Task: Search one way flight ticket for 5 adults, 1 child, 2 infants in seat and 1 infant on lap in business from Redding: Redding Municipal Airport to Evansville: Evansville Regional Airport on 5-3-2023. Choice of flights is United. Number of bags: 1 carry on bag. Price is upto 96000. Outbound departure time preference is 13:00.
Action: Mouse moved to (284, 240)
Screenshot: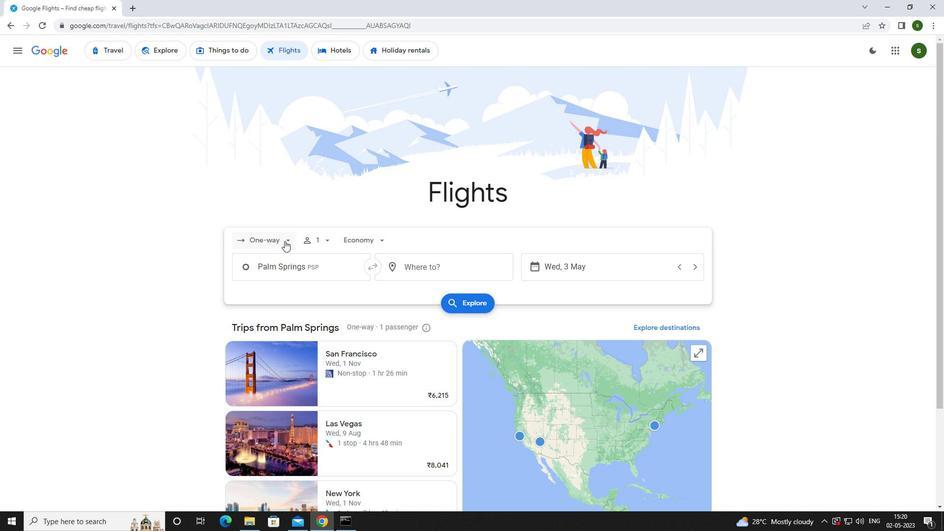 
Action: Mouse pressed left at (284, 240)
Screenshot: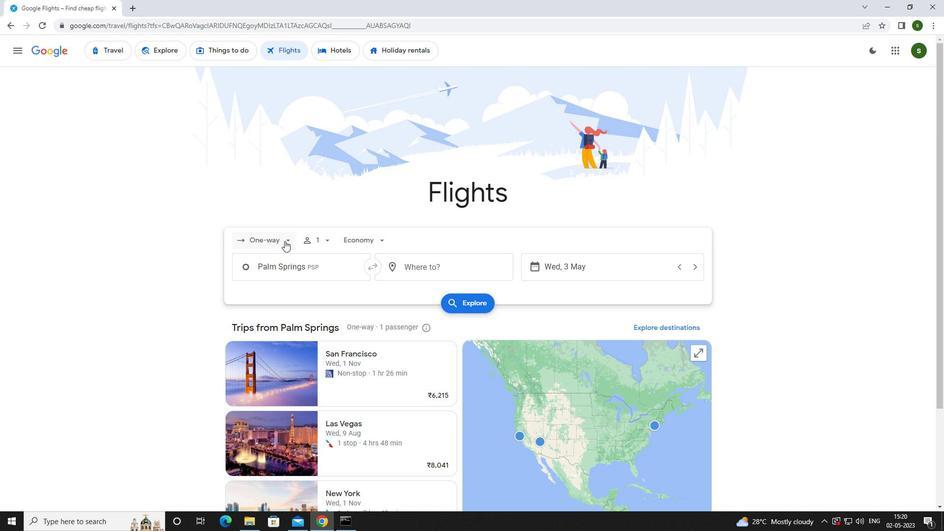 
Action: Mouse moved to (281, 279)
Screenshot: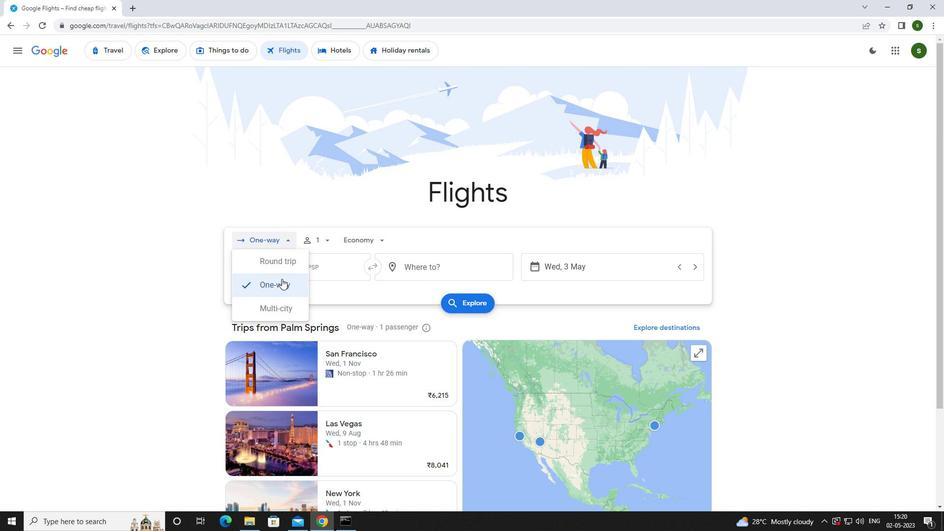 
Action: Mouse pressed left at (281, 279)
Screenshot: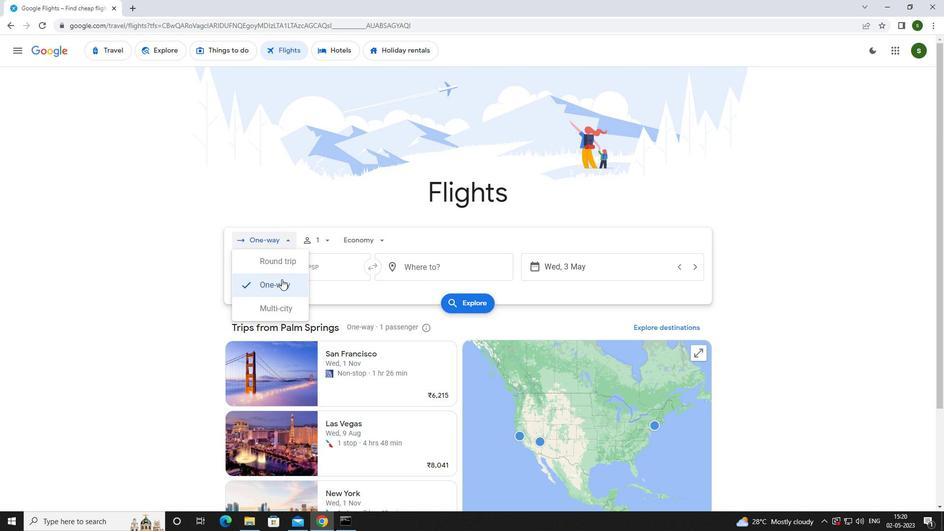 
Action: Mouse moved to (321, 240)
Screenshot: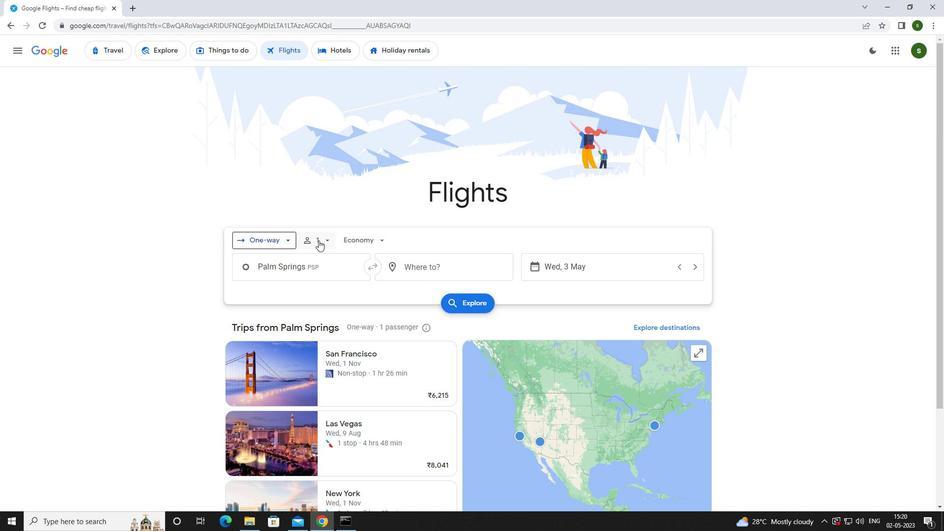 
Action: Mouse pressed left at (321, 240)
Screenshot: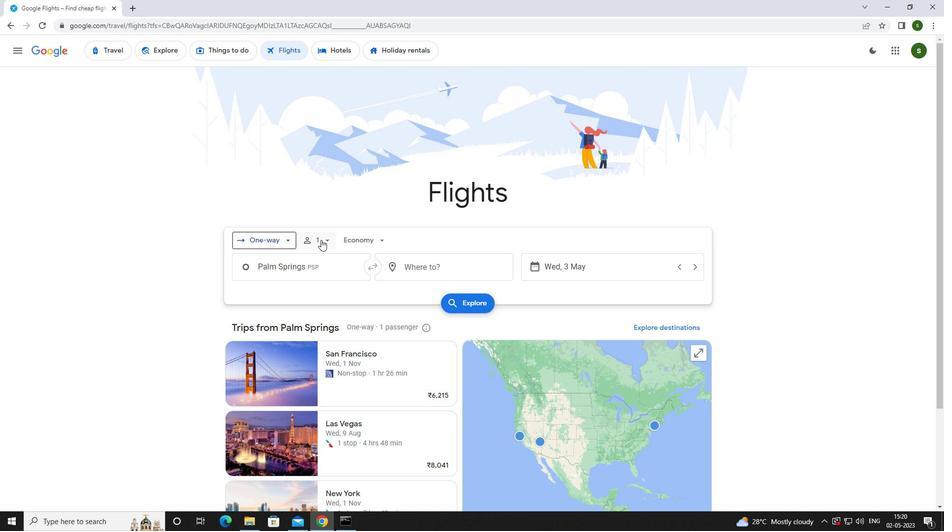 
Action: Mouse moved to (406, 263)
Screenshot: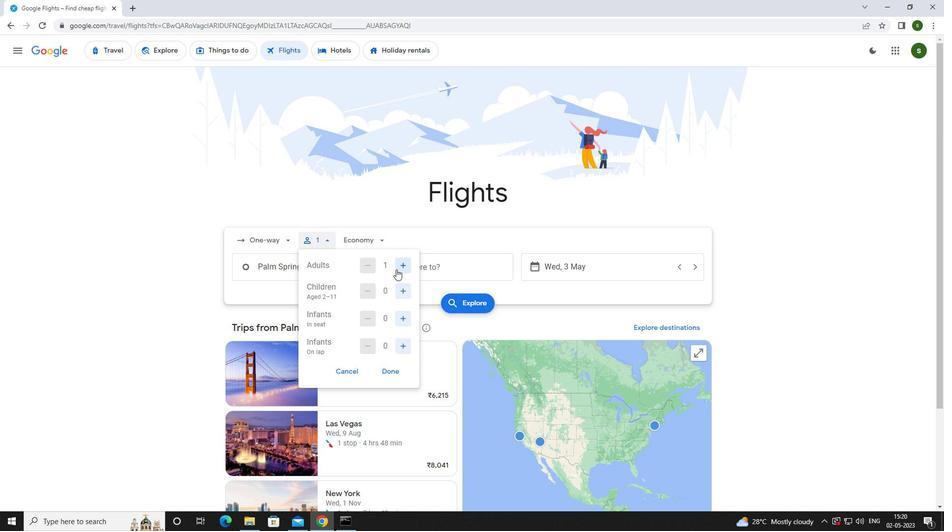 
Action: Mouse pressed left at (406, 263)
Screenshot: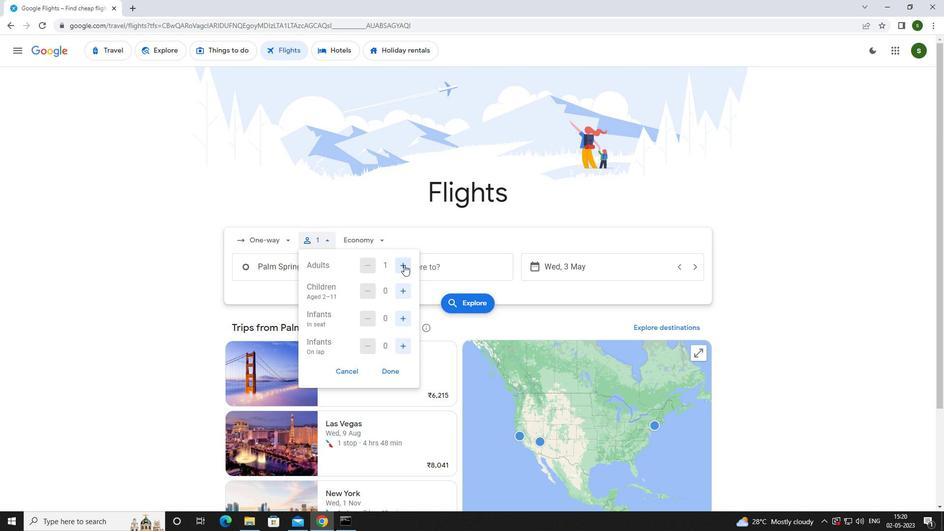 
Action: Mouse pressed left at (406, 263)
Screenshot: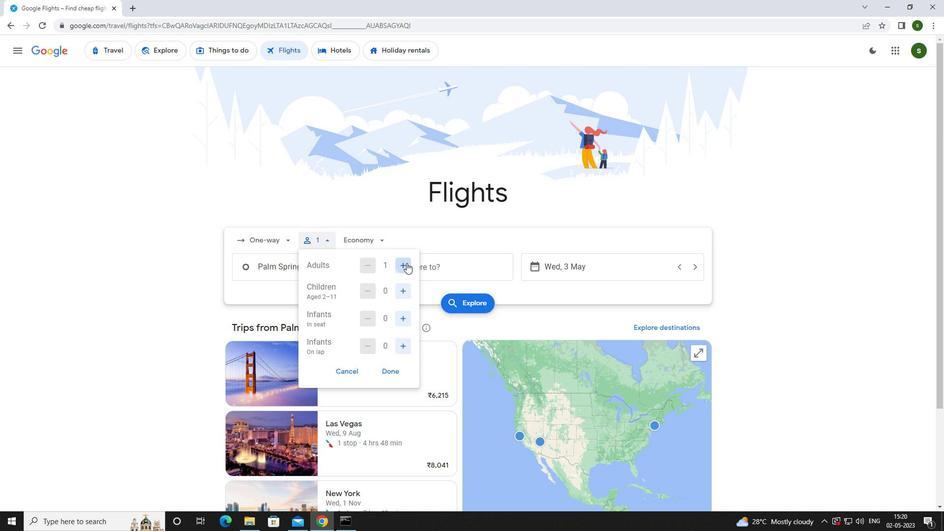
Action: Mouse pressed left at (406, 263)
Screenshot: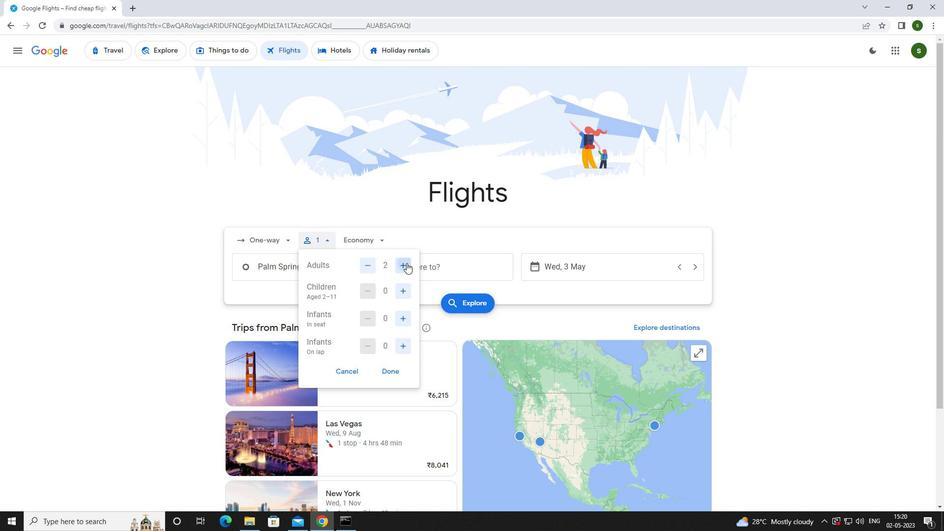 
Action: Mouse pressed left at (406, 263)
Screenshot: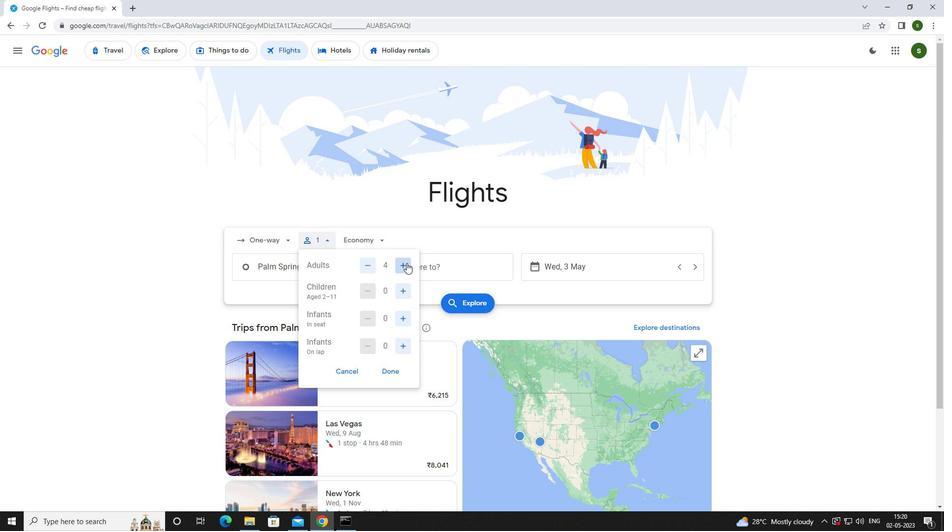 
Action: Mouse moved to (401, 289)
Screenshot: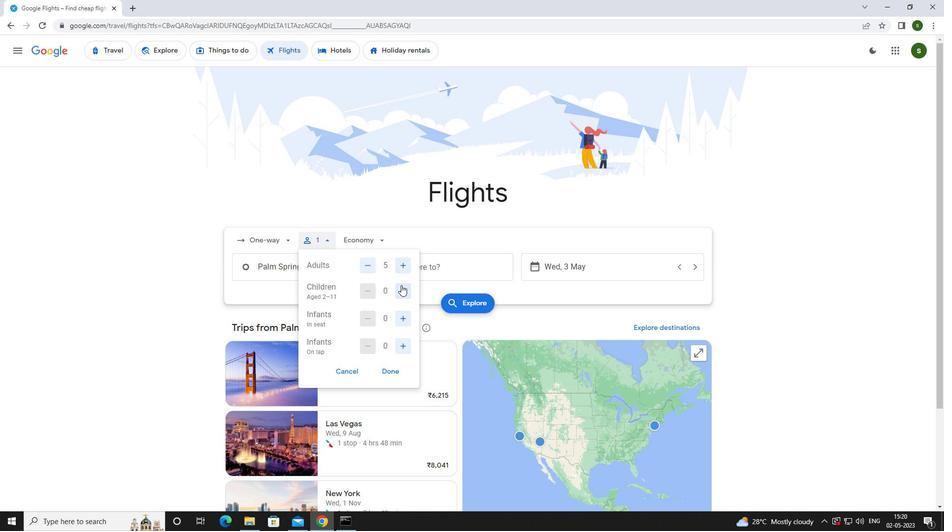 
Action: Mouse pressed left at (401, 289)
Screenshot: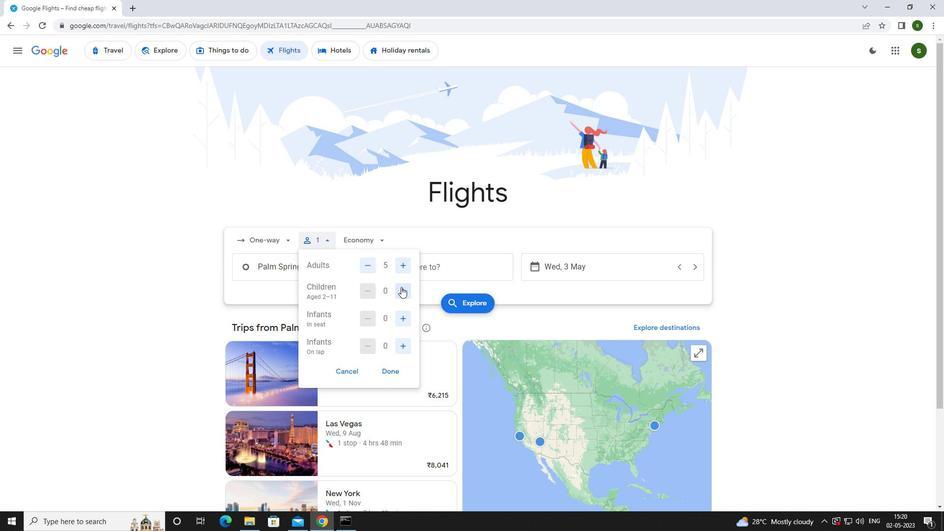 
Action: Mouse moved to (405, 321)
Screenshot: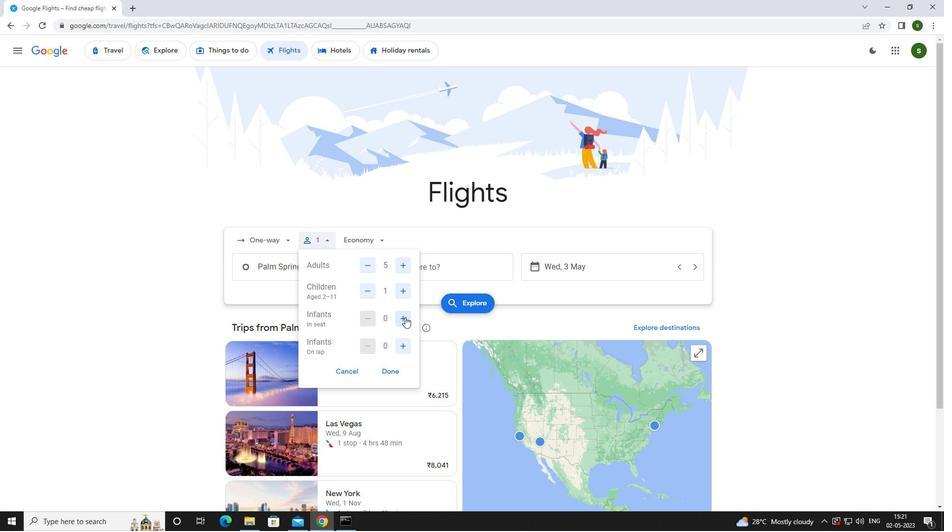 
Action: Mouse pressed left at (405, 321)
Screenshot: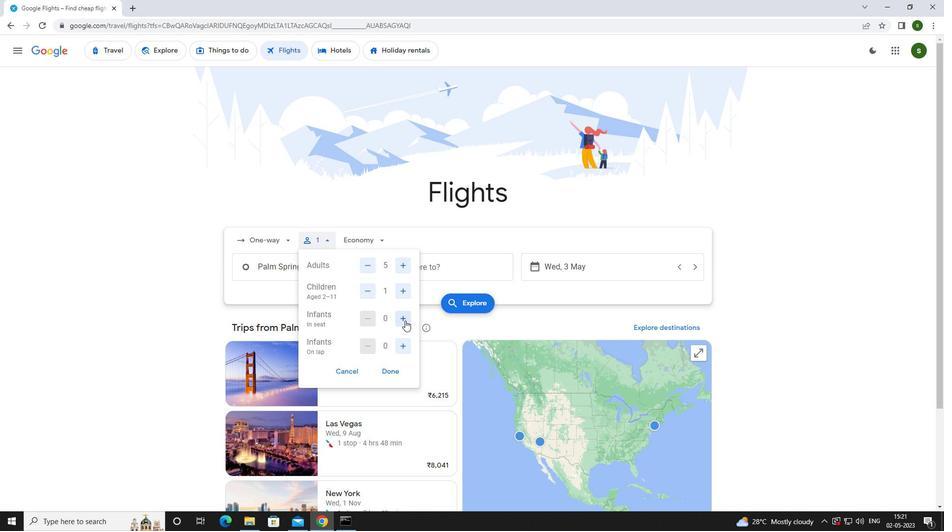 
Action: Mouse pressed left at (405, 321)
Screenshot: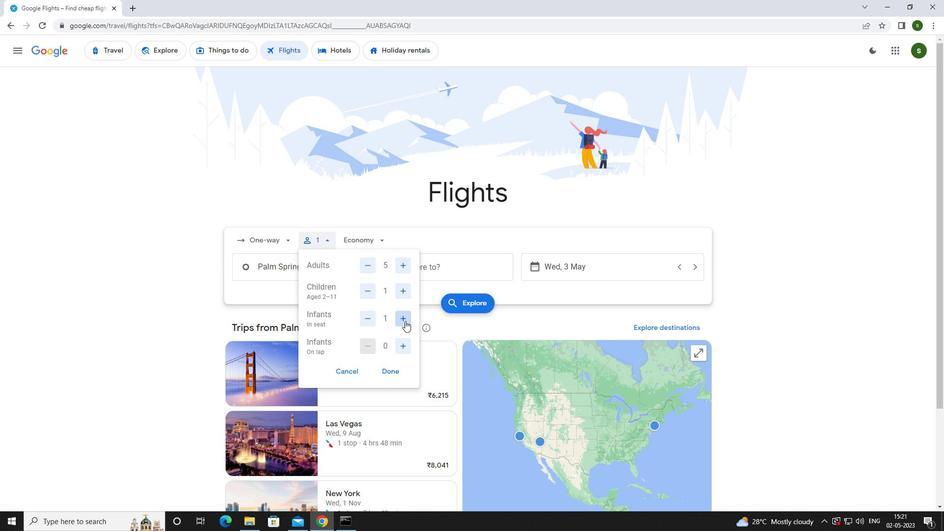 
Action: Mouse moved to (406, 345)
Screenshot: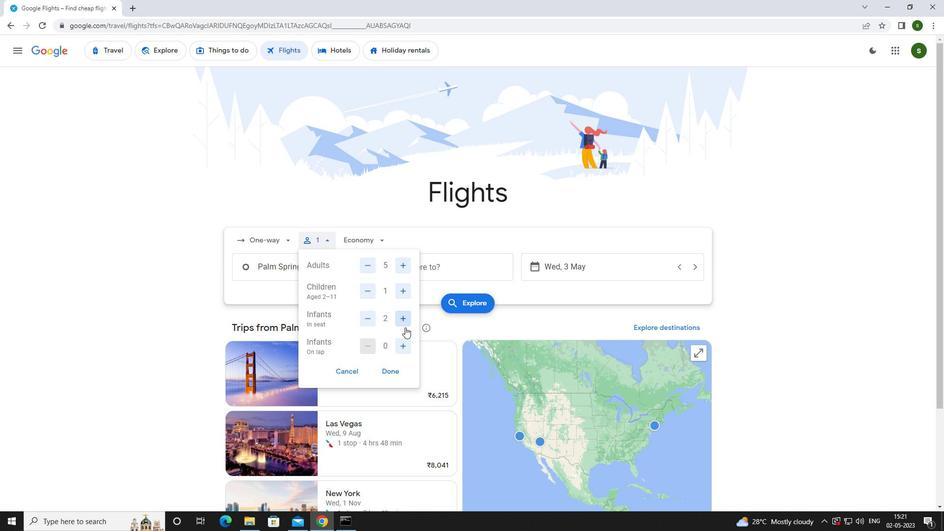 
Action: Mouse pressed left at (406, 345)
Screenshot: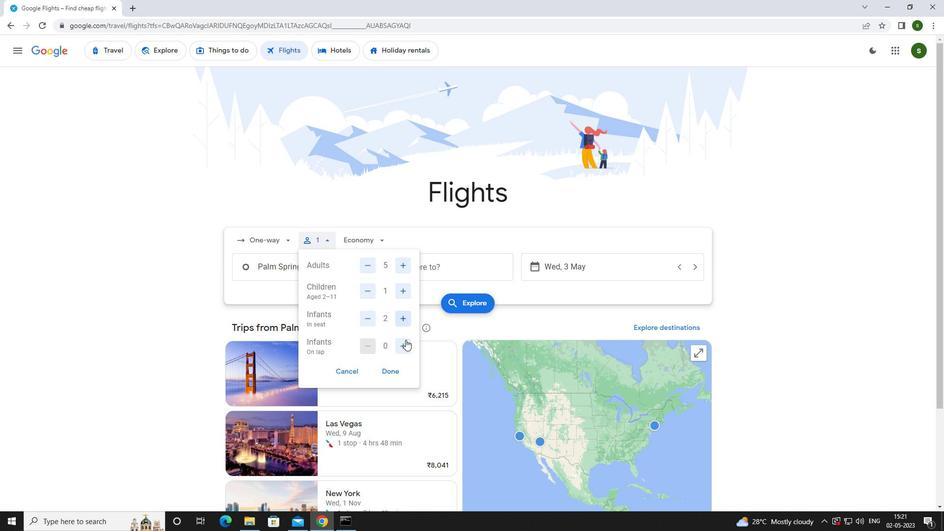 
Action: Mouse moved to (368, 241)
Screenshot: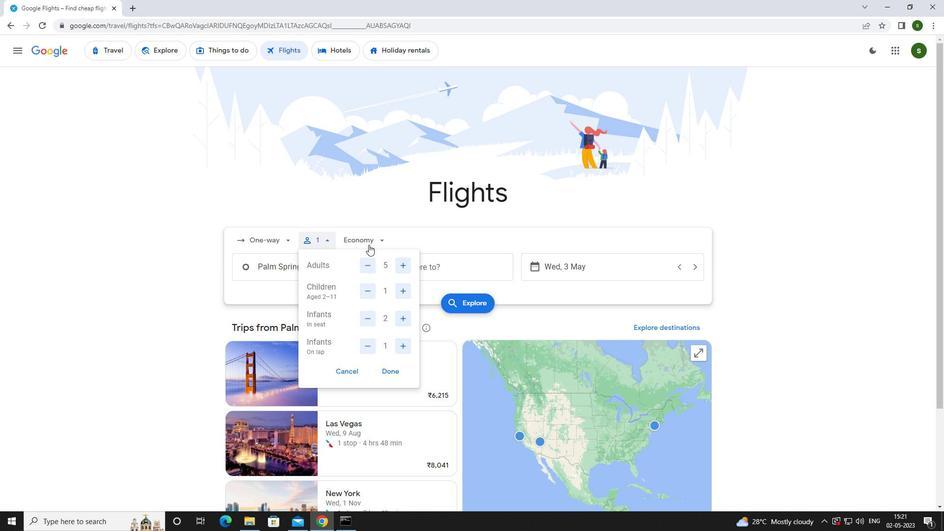 
Action: Mouse pressed left at (368, 241)
Screenshot: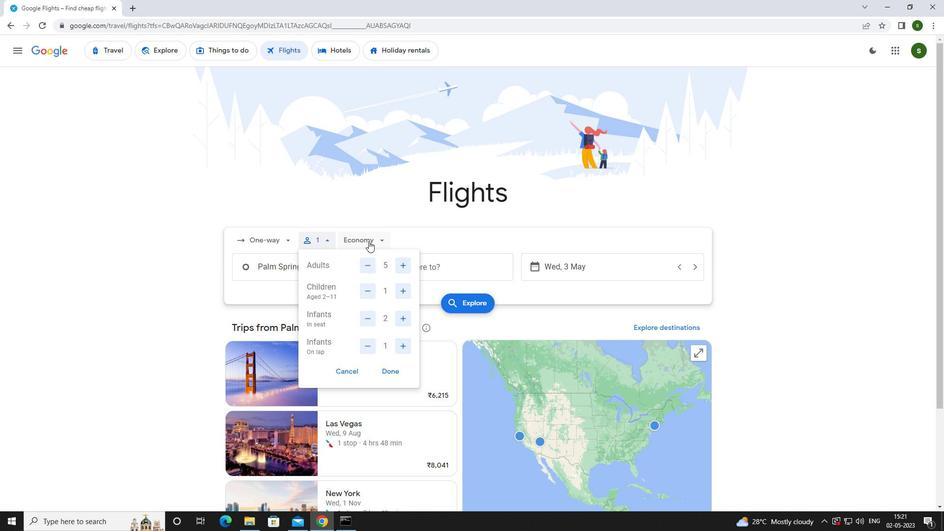 
Action: Mouse moved to (379, 309)
Screenshot: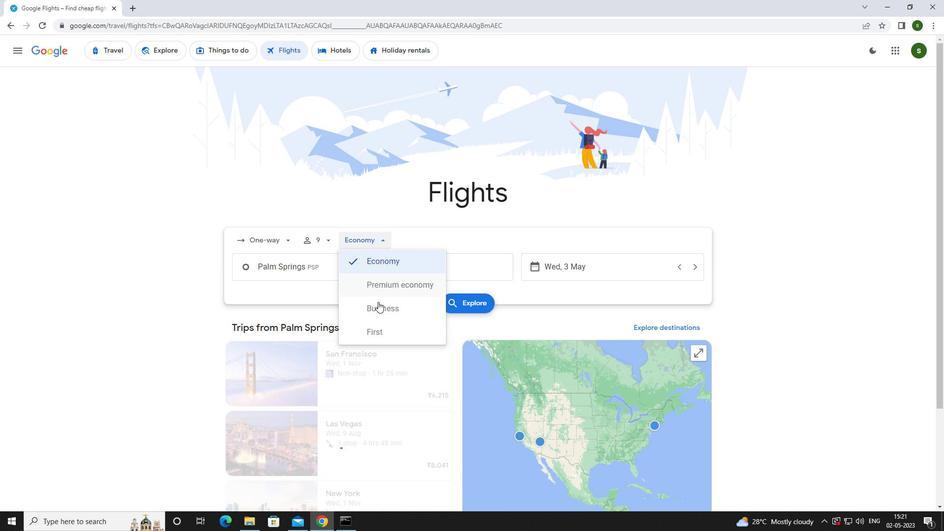 
Action: Mouse pressed left at (379, 309)
Screenshot: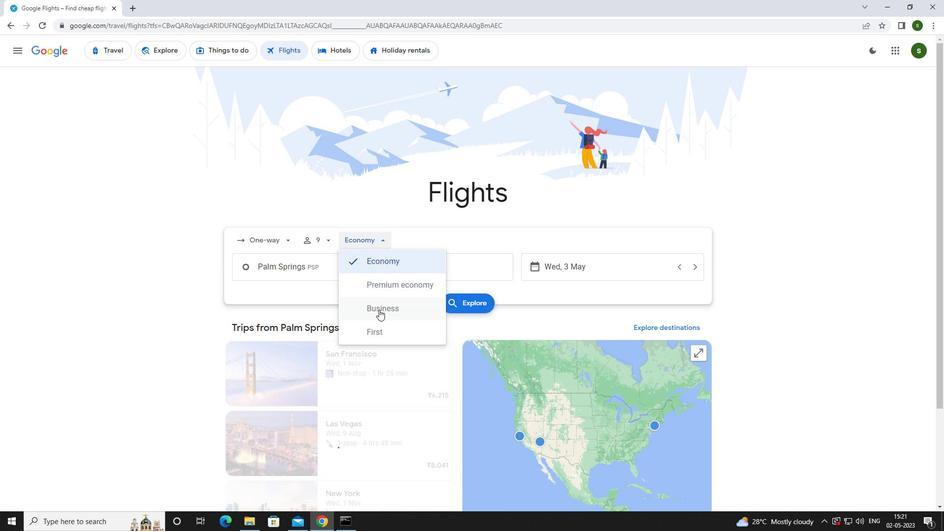 
Action: Mouse moved to (329, 269)
Screenshot: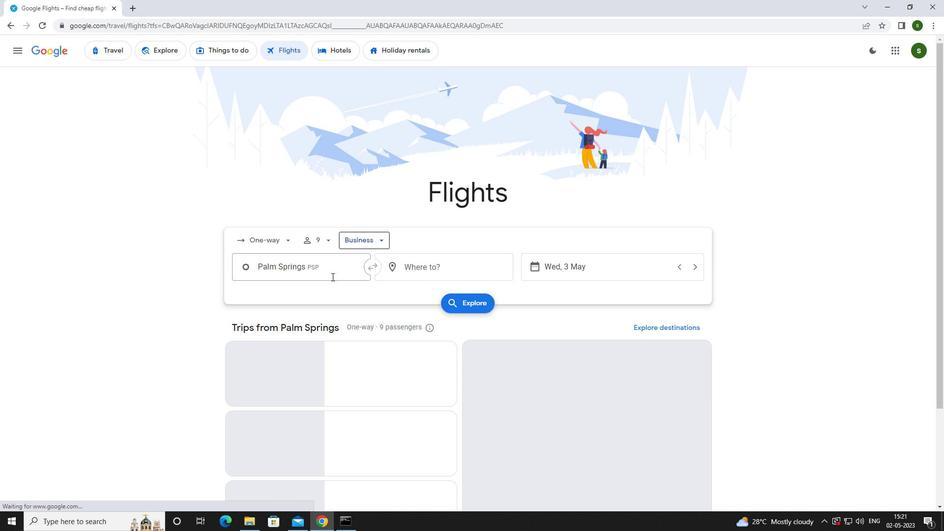 
Action: Mouse pressed left at (329, 269)
Screenshot: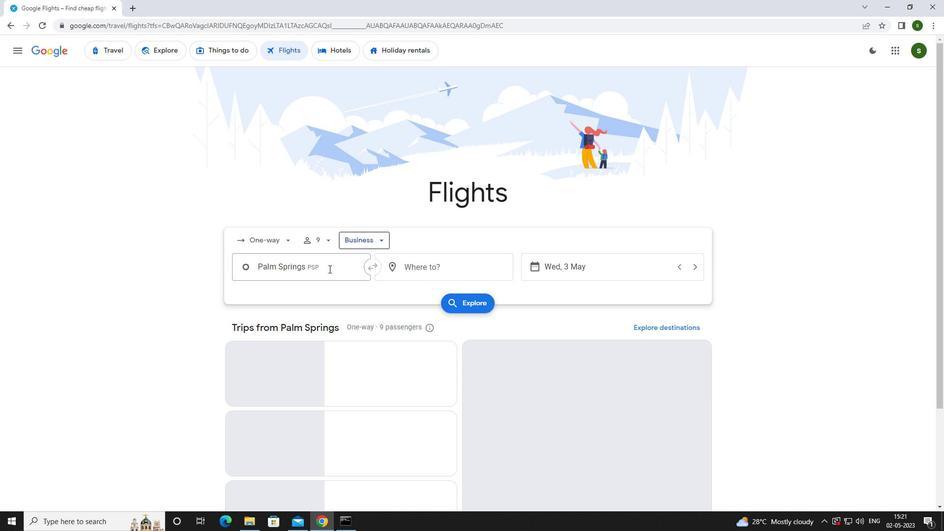 
Action: Mouse moved to (283, 282)
Screenshot: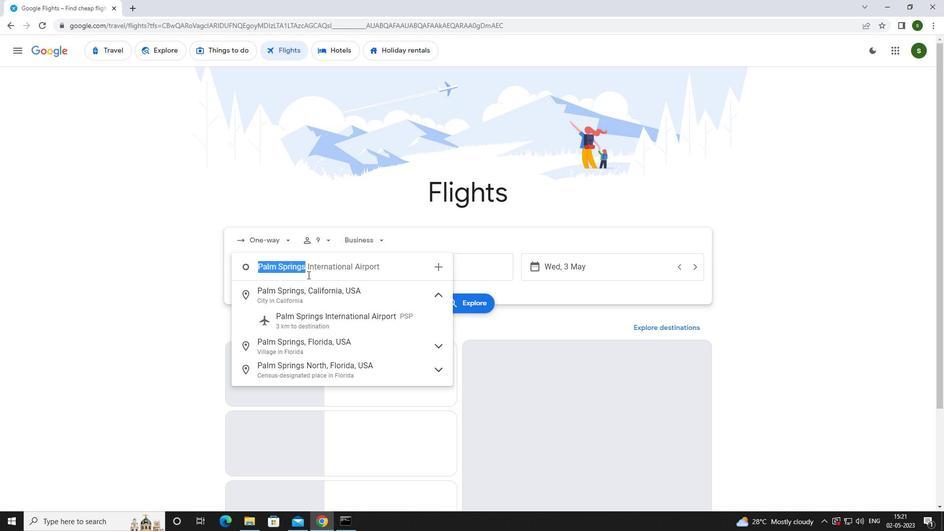 
Action: Key pressed <Key.caps_lock>r<Key.caps_lock>edding<Key.space><Key.caps_lock>m<Key.caps_lock>u<Key.backspace><Key.backspace><Key.enter>
Screenshot: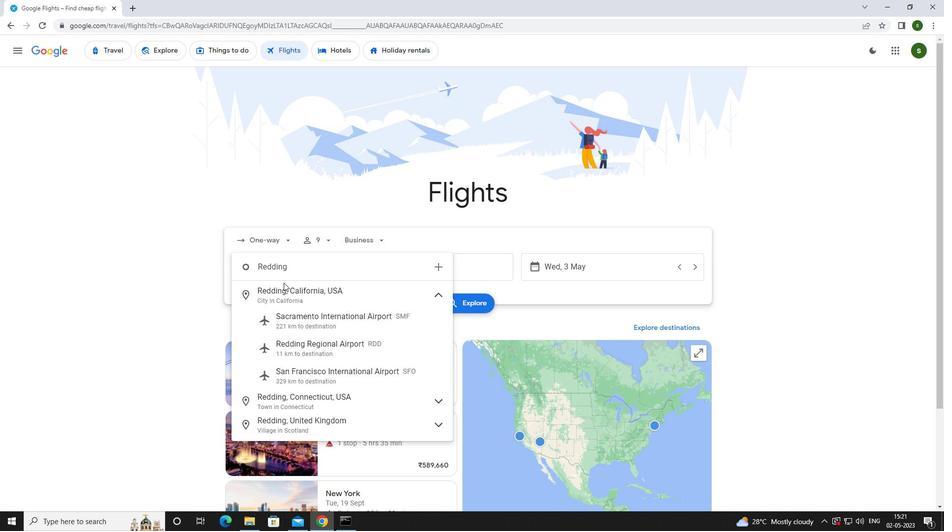 
Action: Mouse moved to (426, 262)
Screenshot: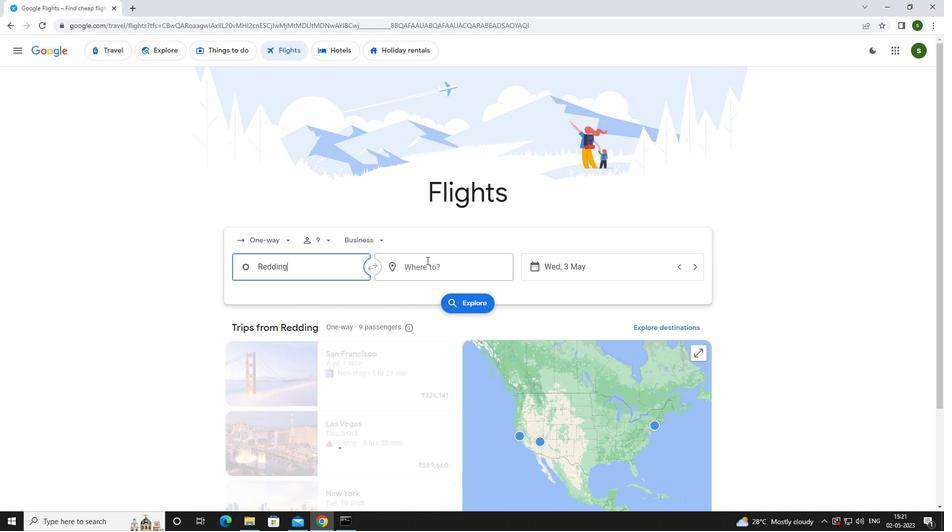 
Action: Mouse pressed left at (426, 262)
Screenshot: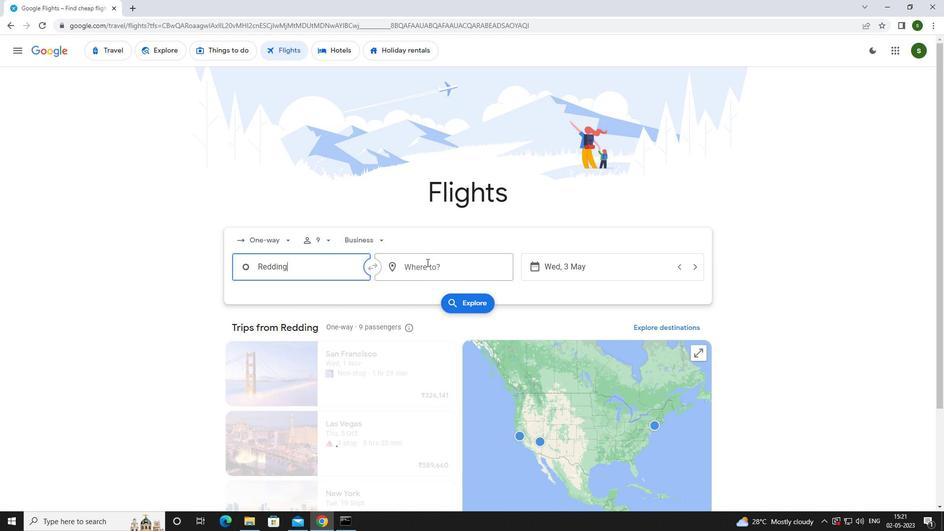 
Action: Mouse moved to (381, 277)
Screenshot: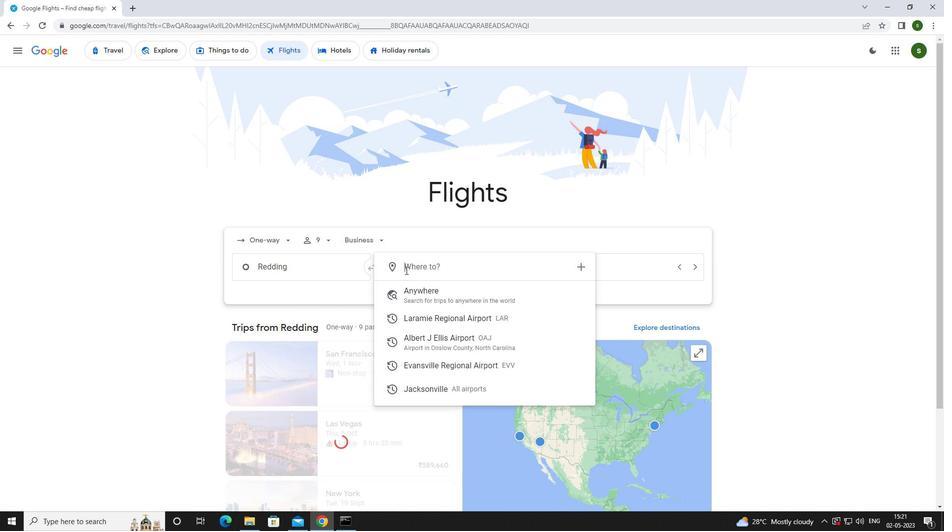
Action: Key pressed <Key.caps_lock>e<Key.caps_lock>vansvi
Screenshot: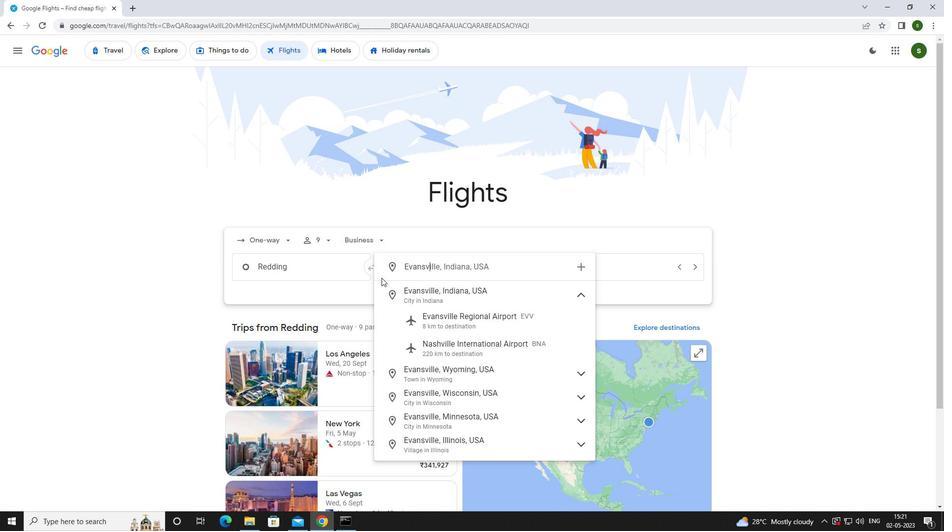 
Action: Mouse moved to (473, 317)
Screenshot: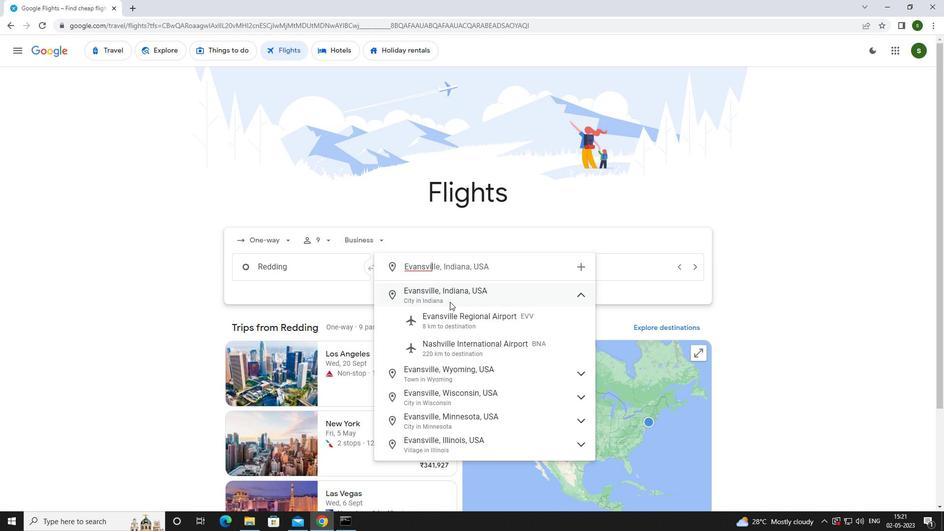 
Action: Mouse pressed left at (473, 317)
Screenshot: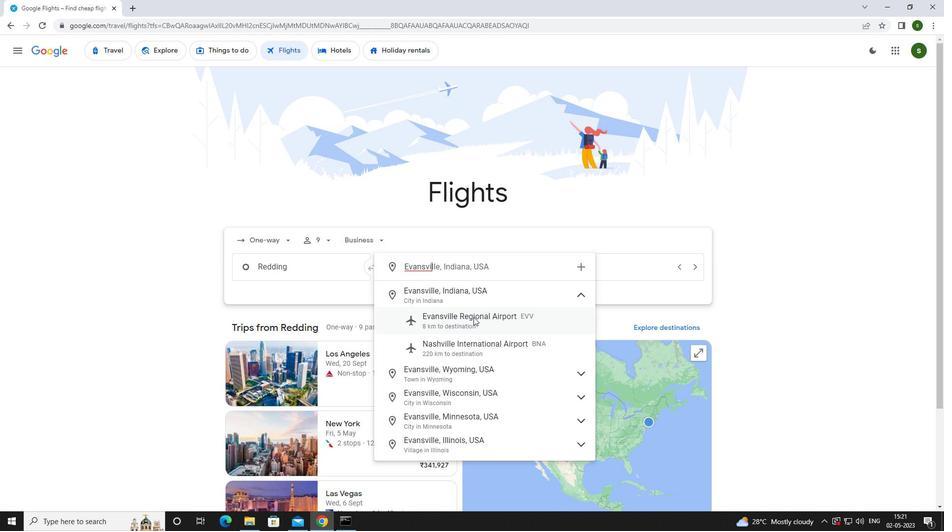 
Action: Mouse moved to (605, 262)
Screenshot: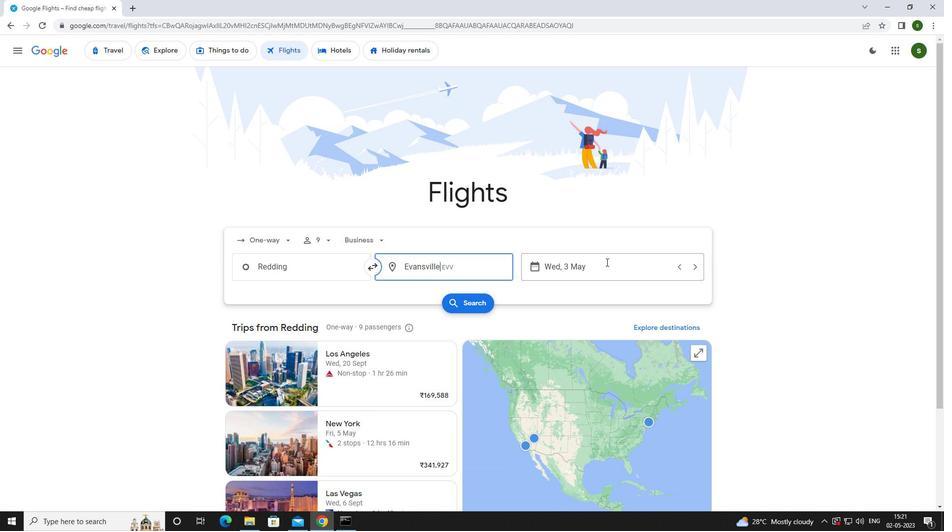 
Action: Mouse pressed left at (605, 262)
Screenshot: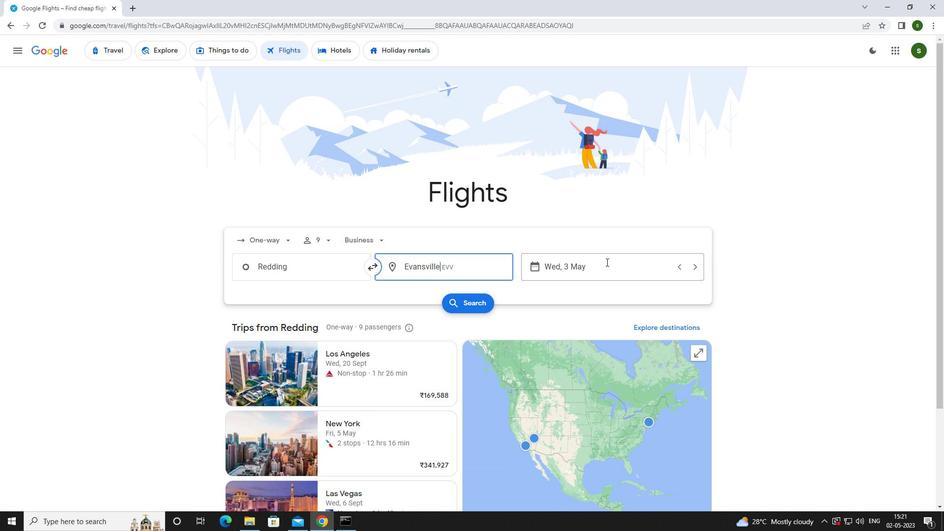
Action: Mouse moved to (431, 334)
Screenshot: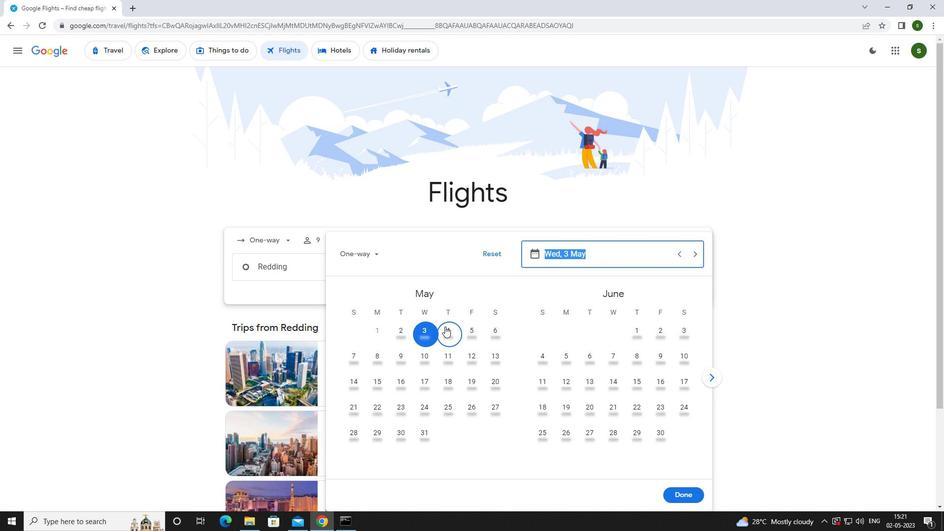 
Action: Mouse pressed left at (431, 334)
Screenshot: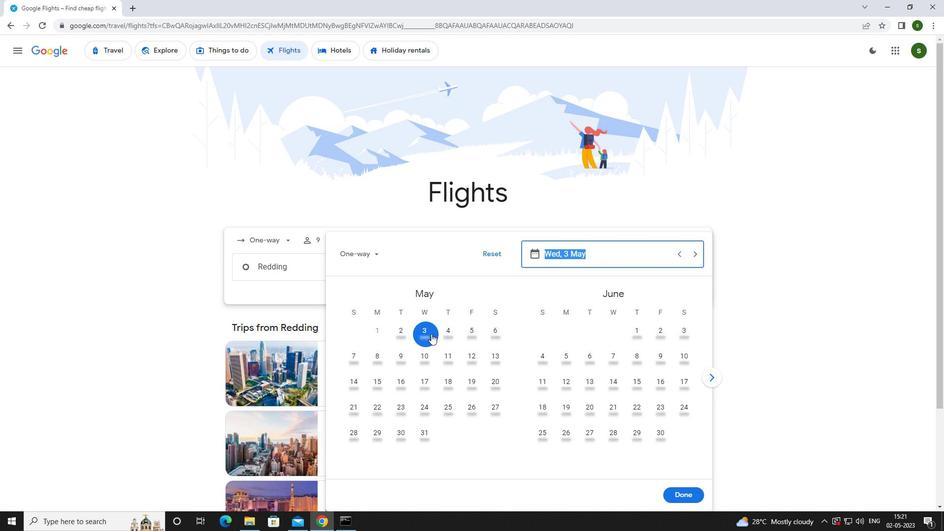 
Action: Mouse moved to (696, 499)
Screenshot: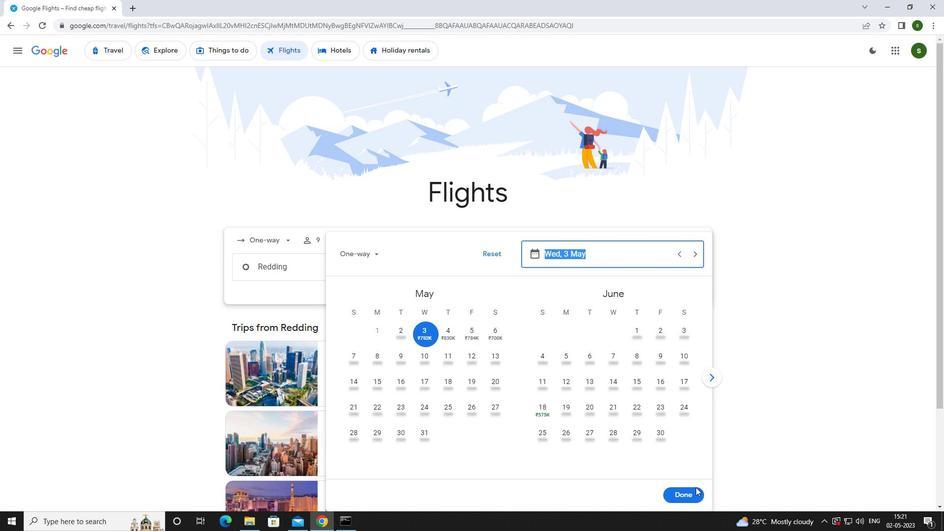 
Action: Mouse pressed left at (696, 499)
Screenshot: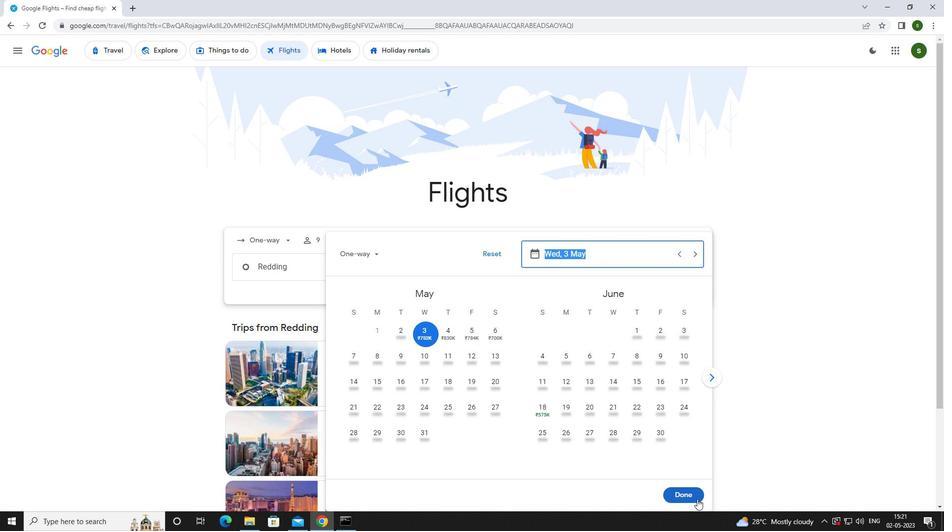 
Action: Mouse moved to (468, 300)
Screenshot: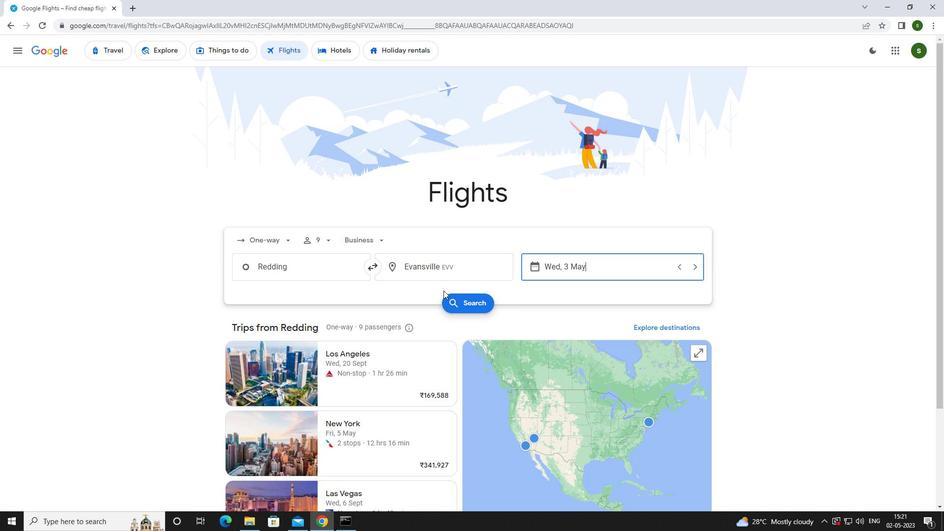 
Action: Mouse pressed left at (468, 300)
Screenshot: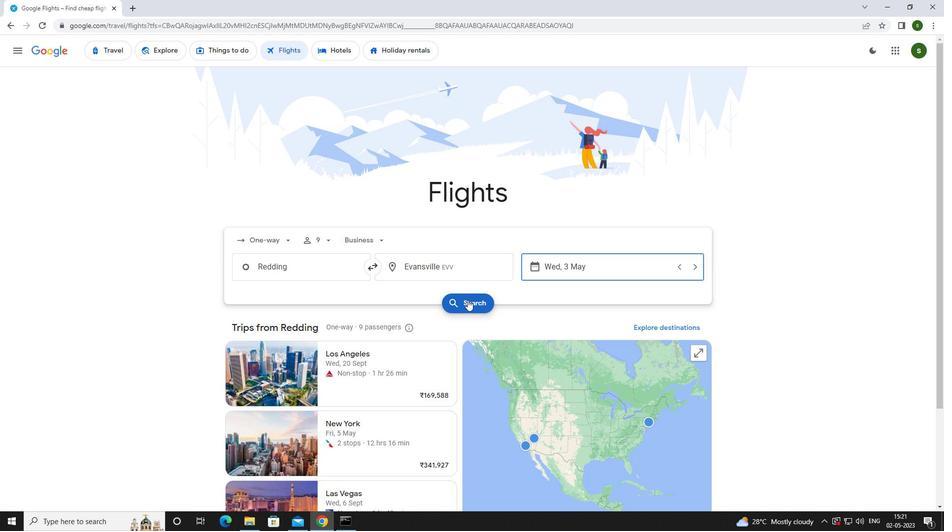 
Action: Mouse moved to (254, 144)
Screenshot: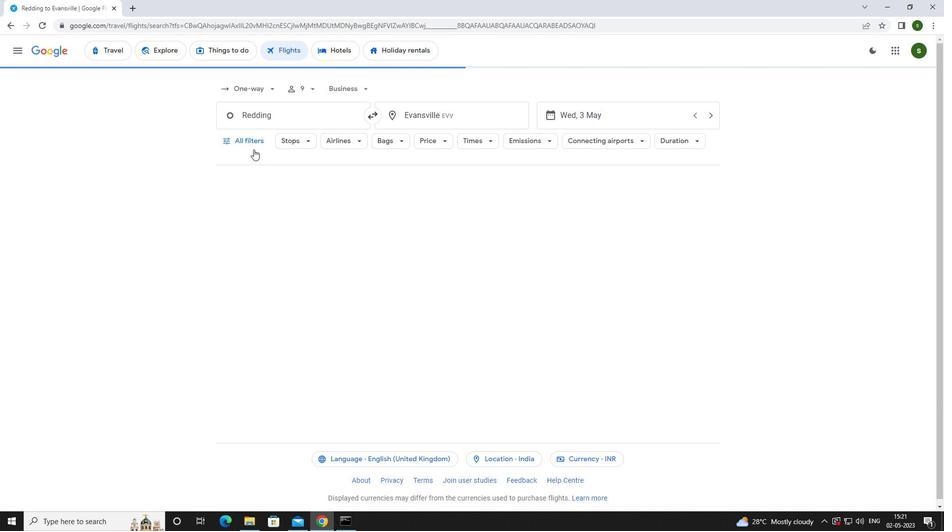 
Action: Mouse pressed left at (254, 144)
Screenshot: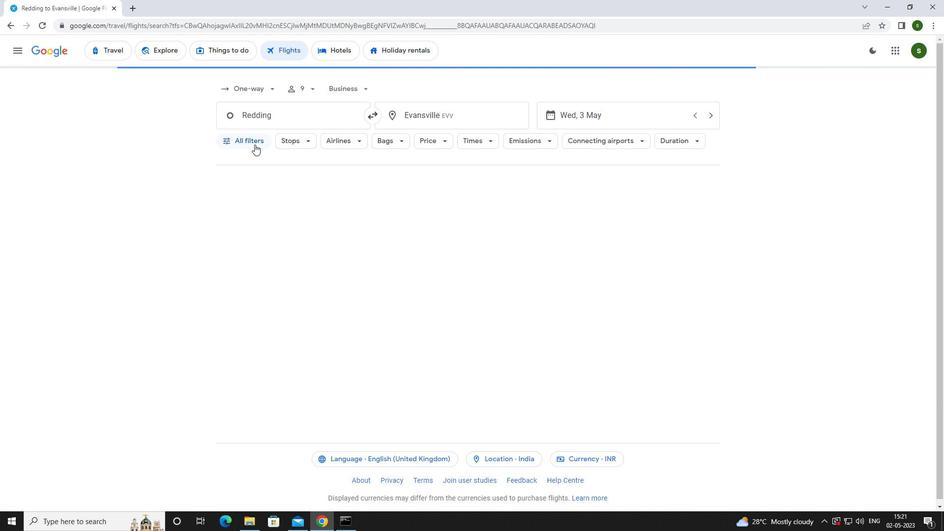 
Action: Mouse moved to (364, 352)
Screenshot: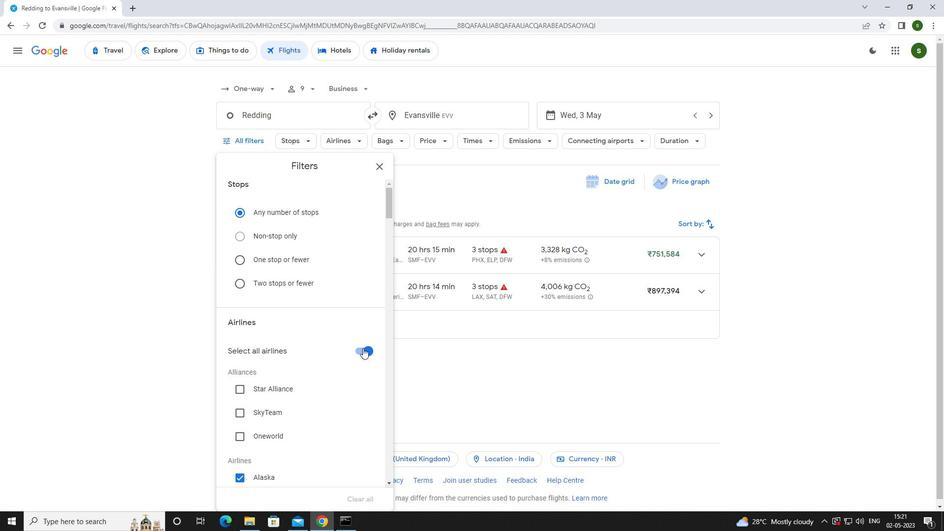 
Action: Mouse pressed left at (364, 352)
Screenshot: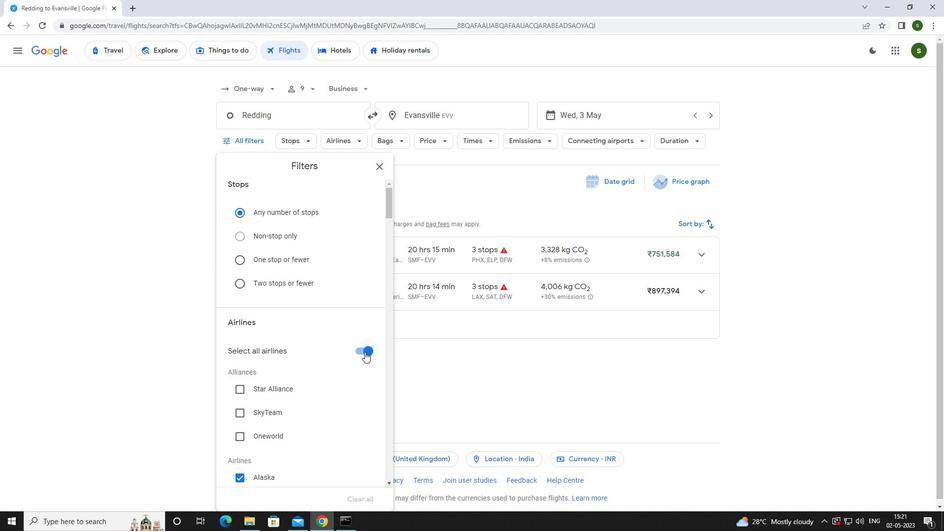 
Action: Mouse moved to (345, 318)
Screenshot: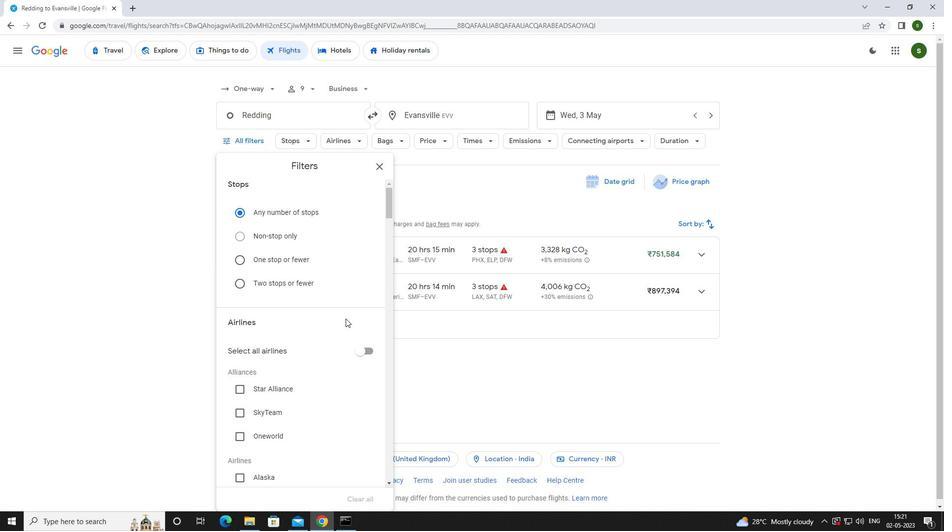 
Action: Mouse scrolled (345, 318) with delta (0, 0)
Screenshot: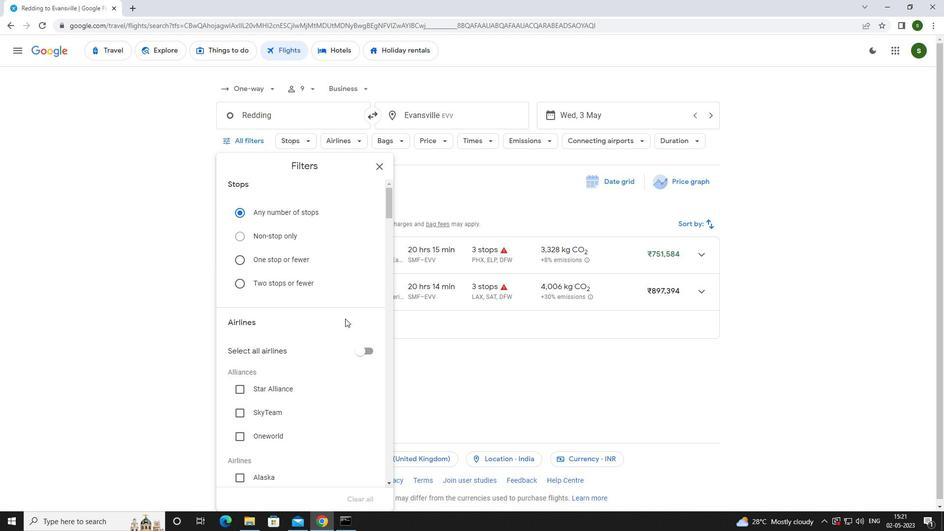 
Action: Mouse scrolled (345, 318) with delta (0, 0)
Screenshot: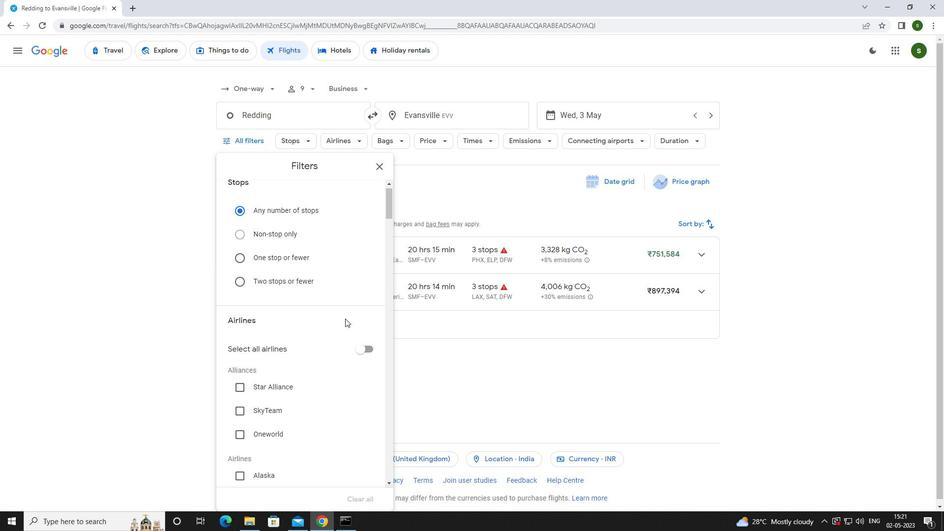 
Action: Mouse scrolled (345, 318) with delta (0, 0)
Screenshot: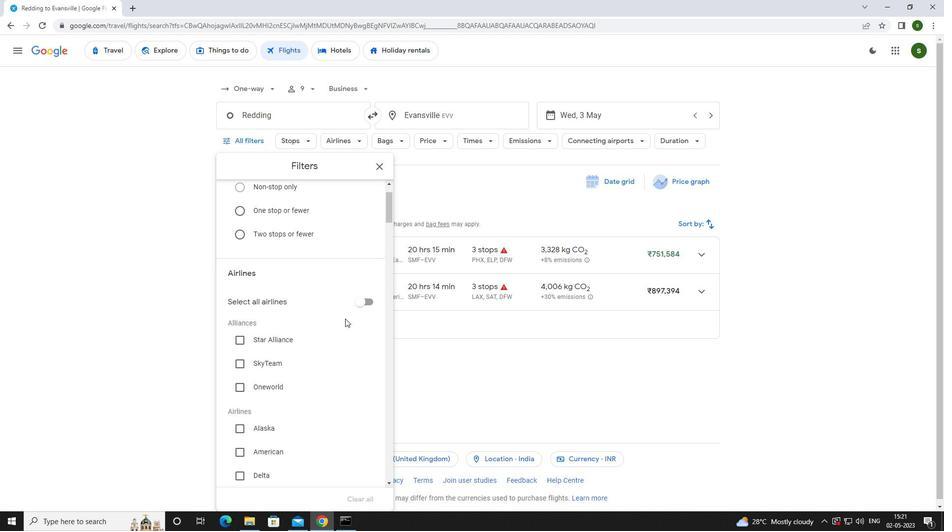 
Action: Mouse scrolled (345, 318) with delta (0, 0)
Screenshot: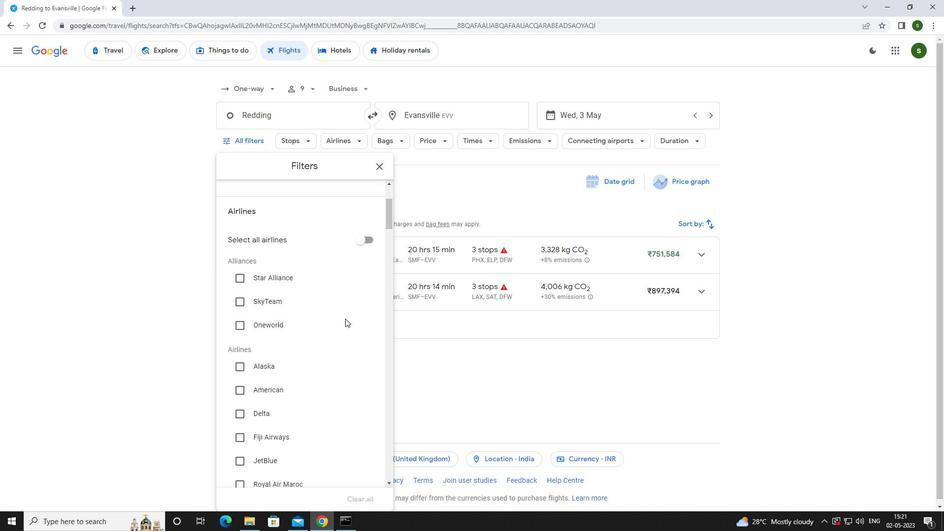 
Action: Mouse scrolled (345, 318) with delta (0, 0)
Screenshot: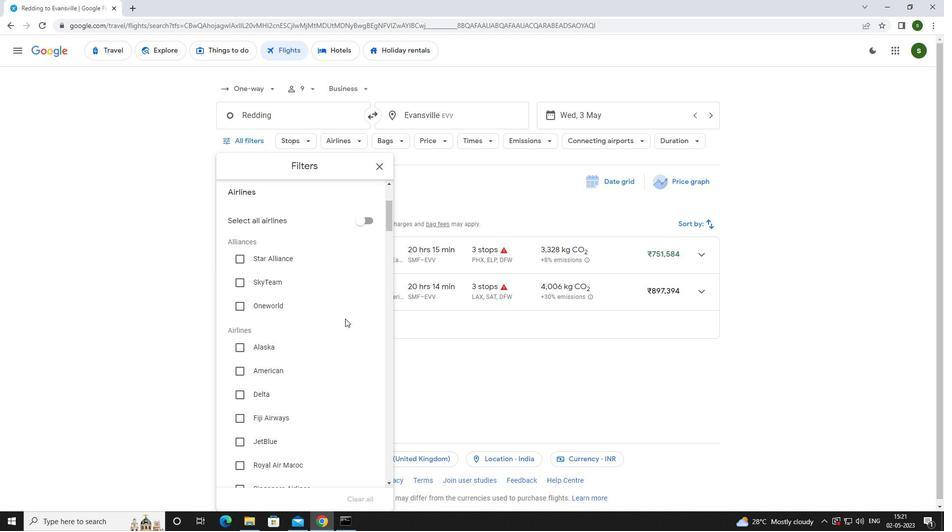 
Action: Mouse moved to (344, 318)
Screenshot: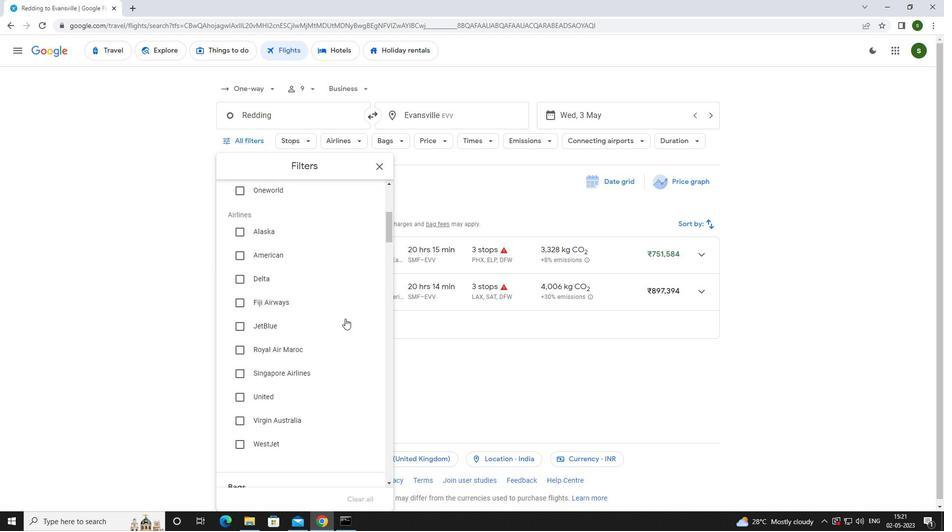 
Action: Mouse scrolled (344, 318) with delta (0, 0)
Screenshot: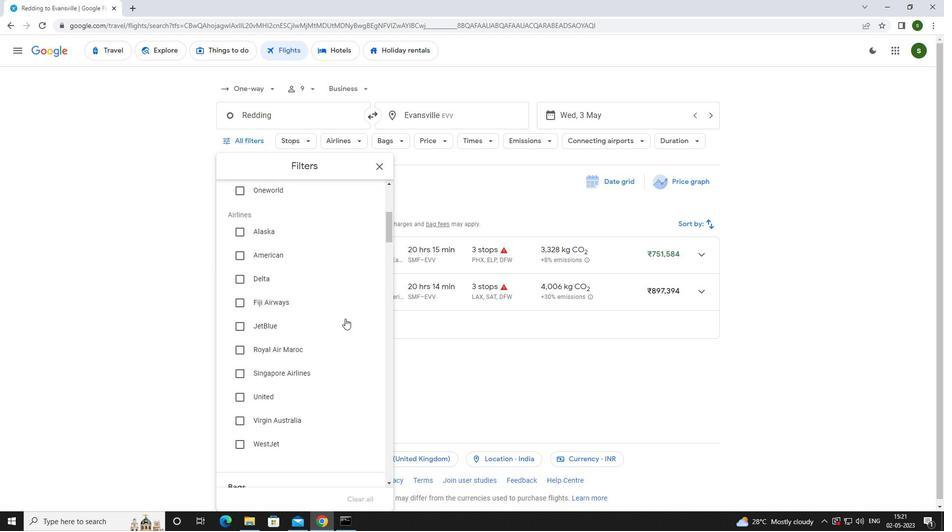 
Action: Mouse moved to (260, 348)
Screenshot: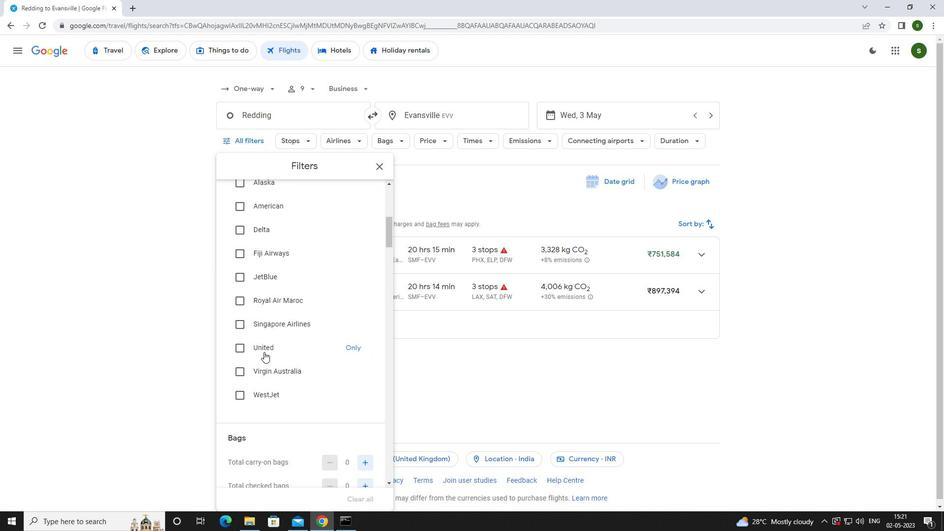 
Action: Mouse pressed left at (260, 348)
Screenshot: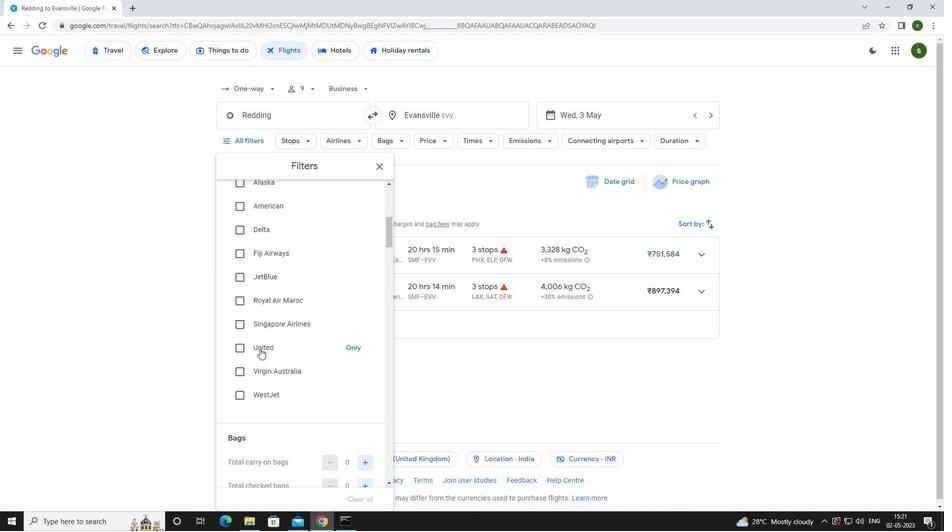 
Action: Mouse scrolled (260, 348) with delta (0, 0)
Screenshot: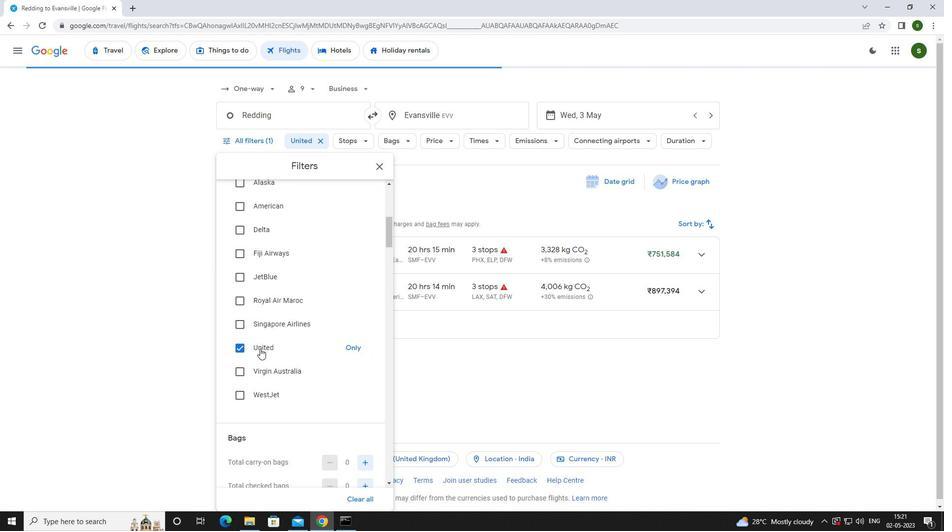 
Action: Mouse scrolled (260, 348) with delta (0, 0)
Screenshot: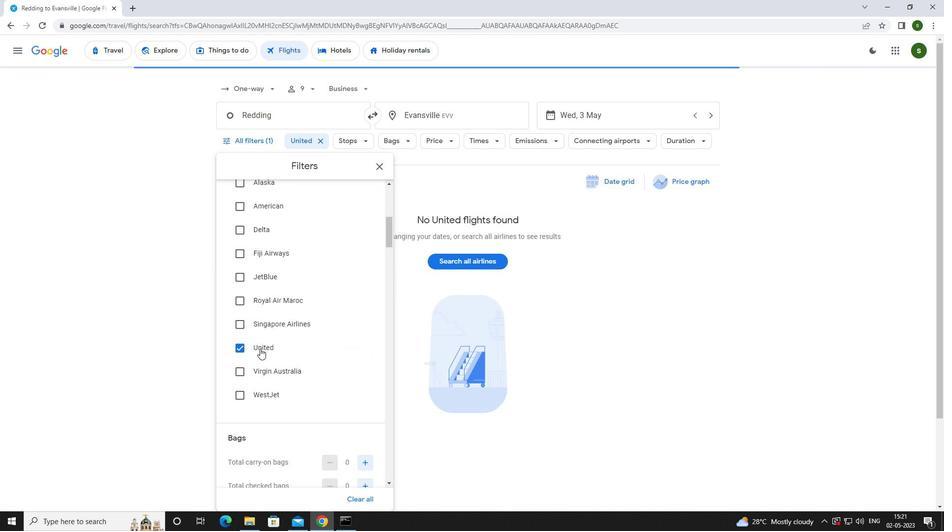 
Action: Mouse moved to (366, 367)
Screenshot: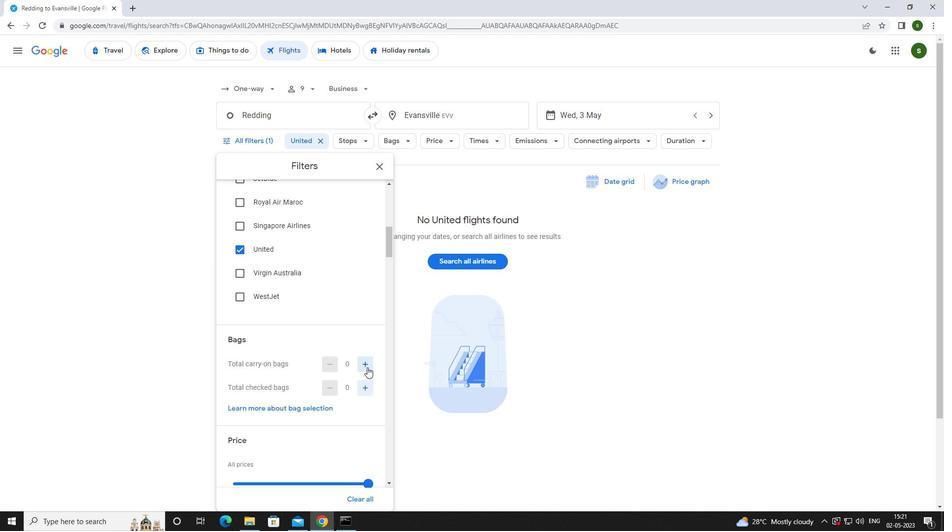 
Action: Mouse pressed left at (366, 367)
Screenshot: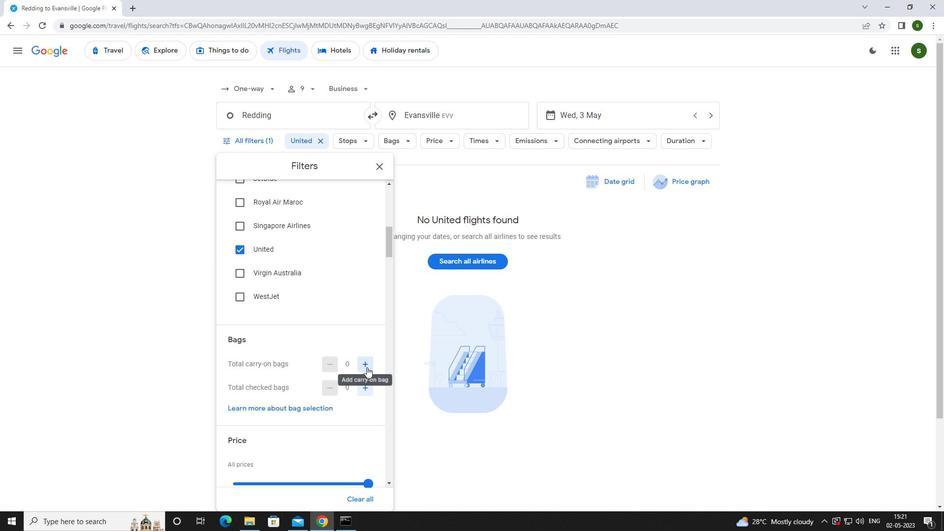 
Action: Mouse moved to (364, 365)
Screenshot: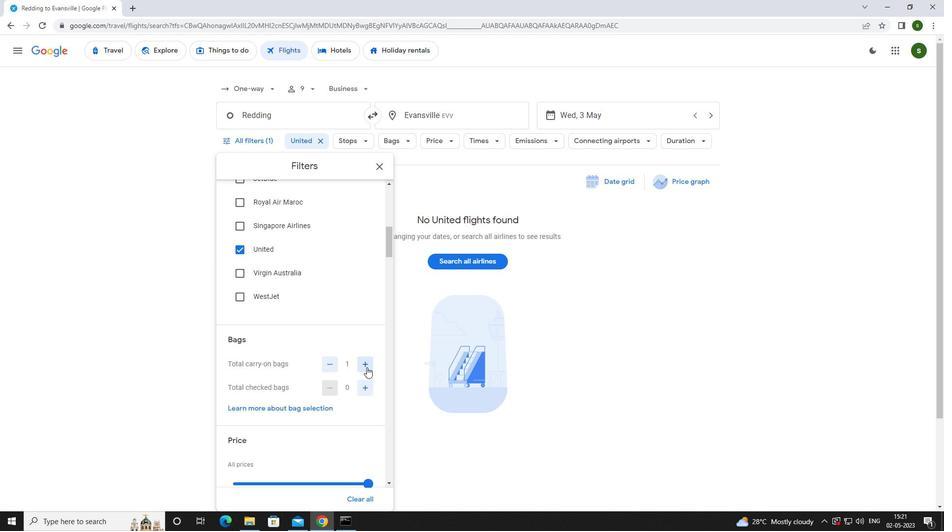 
Action: Mouse scrolled (364, 364) with delta (0, 0)
Screenshot: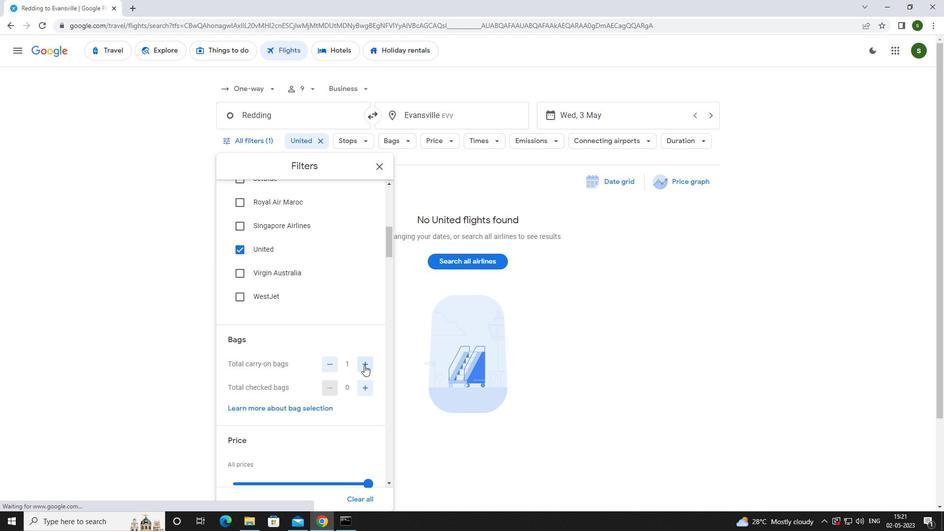 
Action: Mouse scrolled (364, 364) with delta (0, 0)
Screenshot: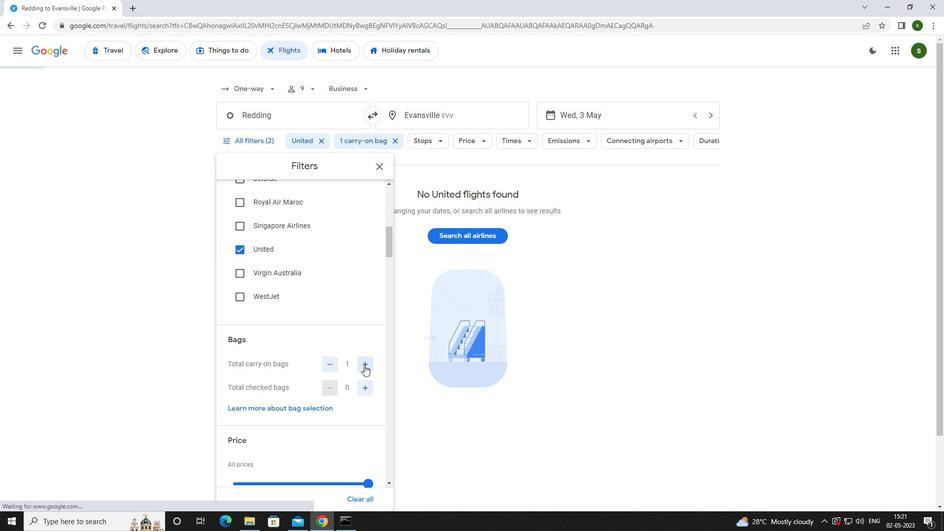 
Action: Mouse moved to (369, 385)
Screenshot: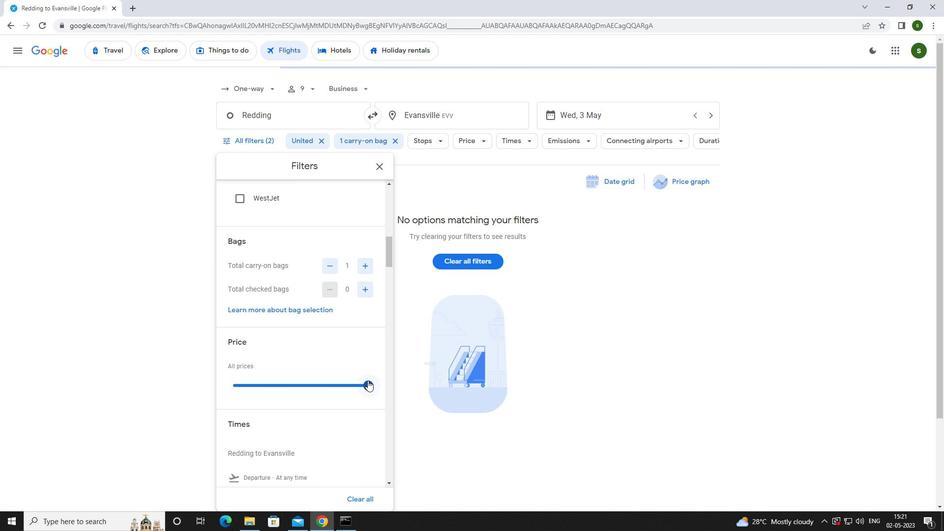 
Action: Mouse pressed left at (369, 385)
Screenshot: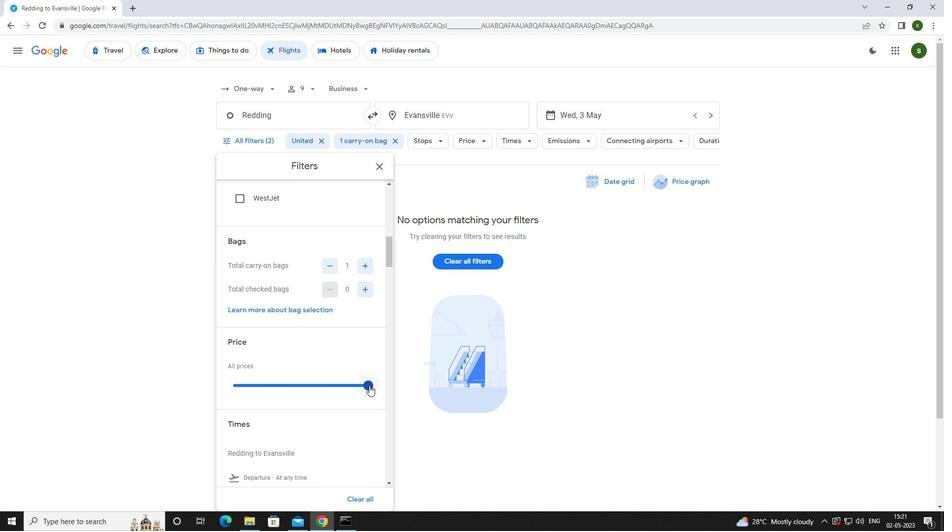
Action: Mouse moved to (271, 395)
Screenshot: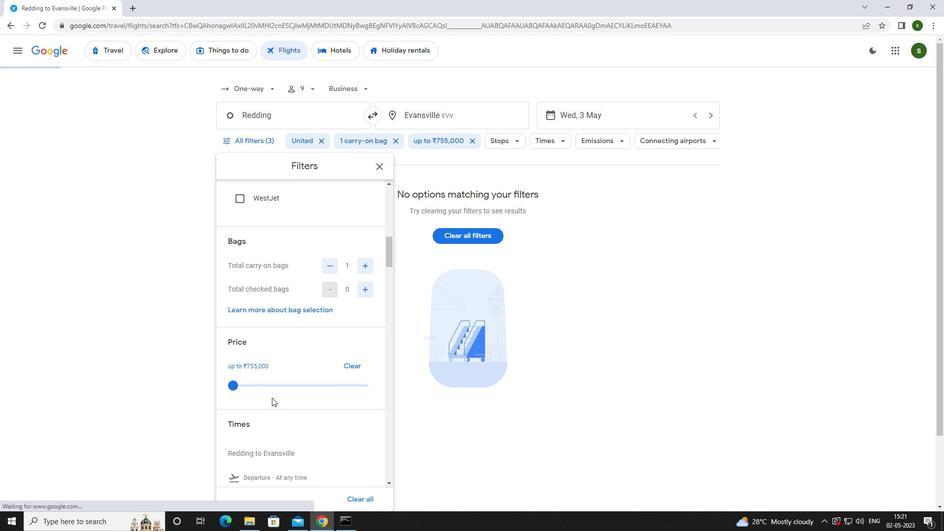 
Action: Mouse scrolled (271, 394) with delta (0, 0)
Screenshot: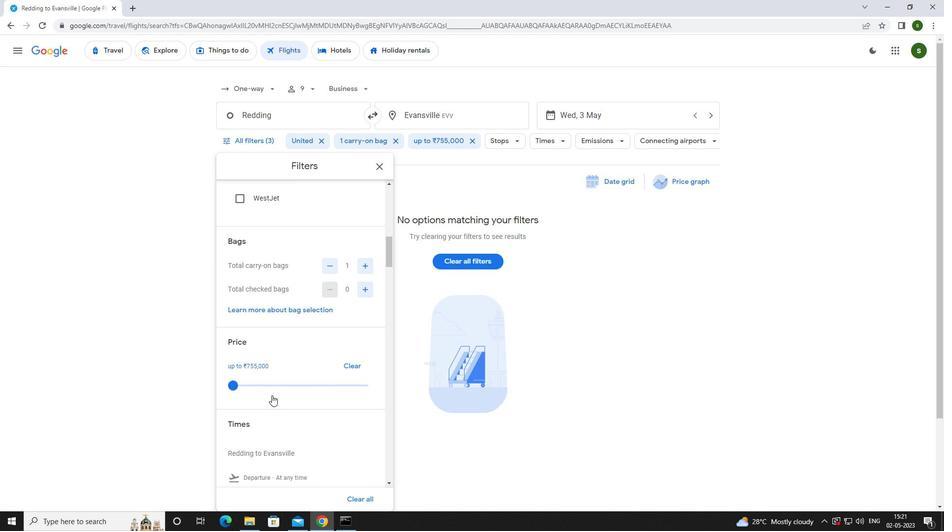 
Action: Mouse scrolled (271, 394) with delta (0, 0)
Screenshot: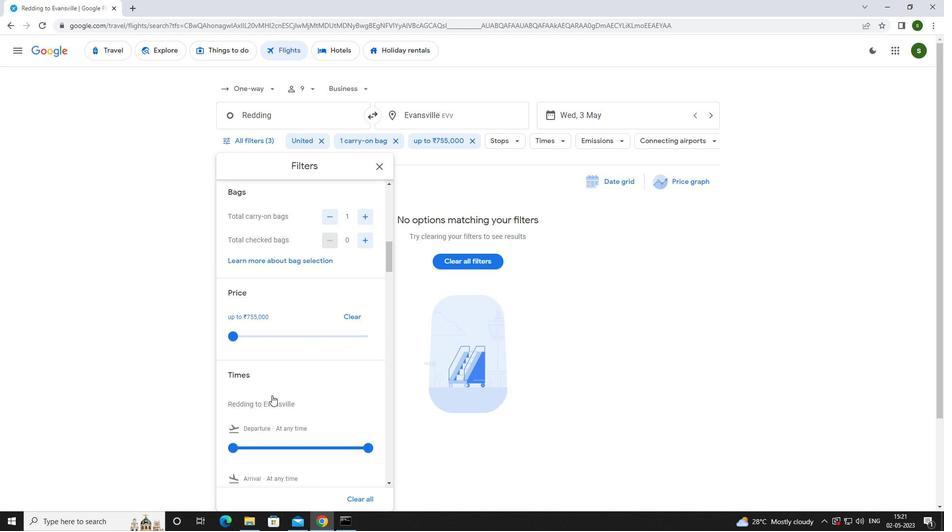 
Action: Mouse moved to (235, 399)
Screenshot: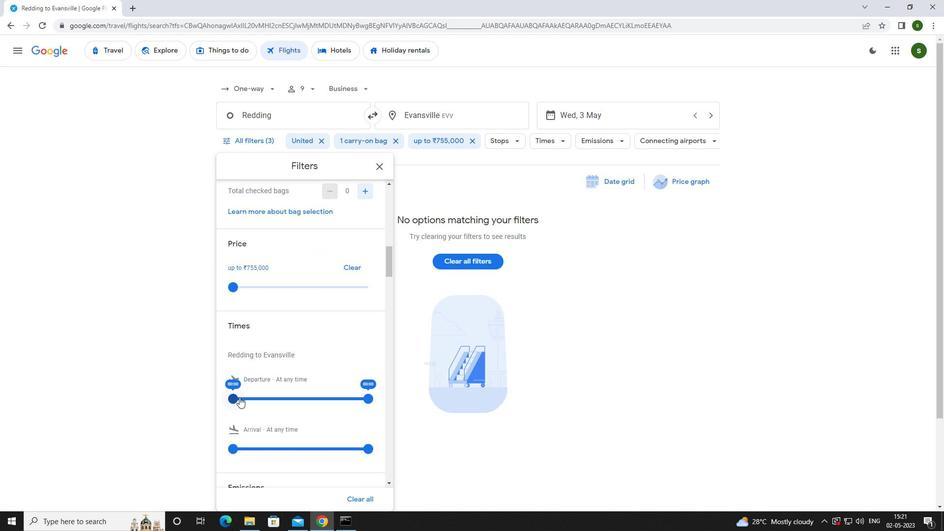 
Action: Mouse pressed left at (235, 399)
Screenshot: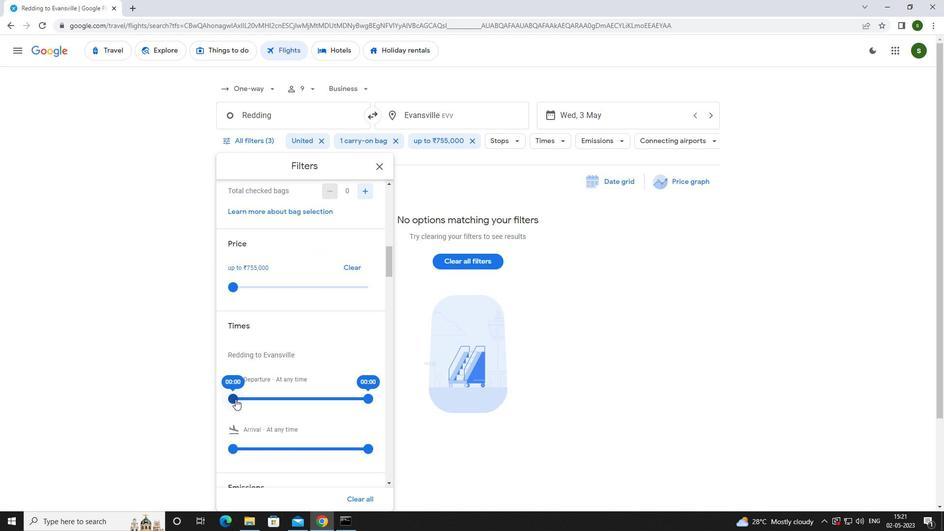 
Action: Mouse moved to (607, 363)
Screenshot: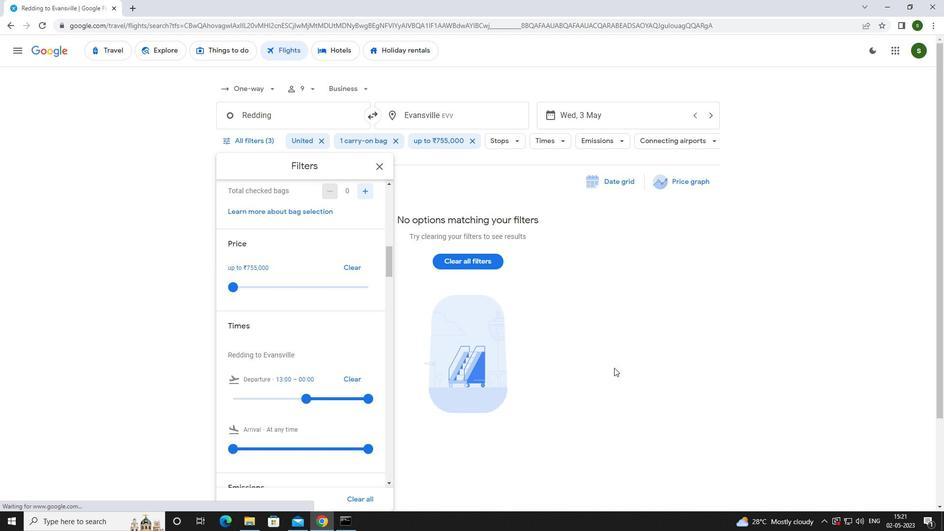
Action: Mouse pressed left at (607, 363)
Screenshot: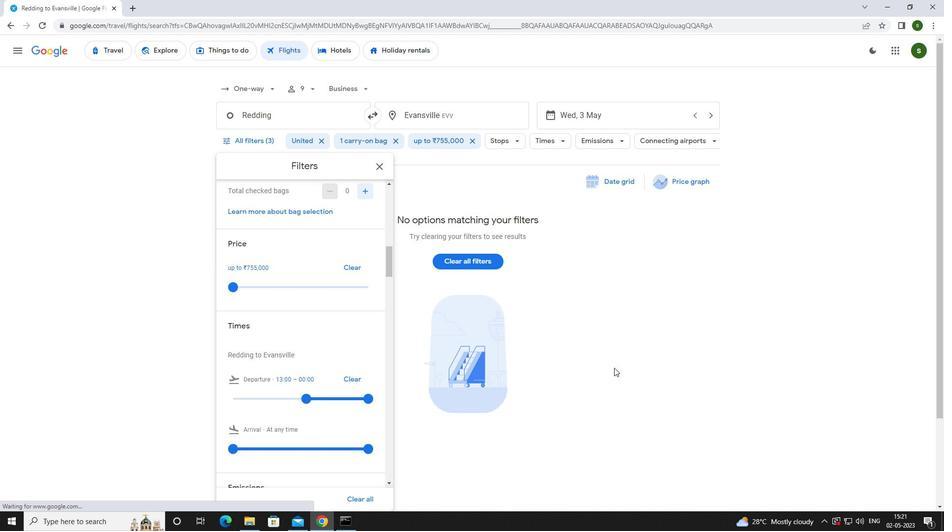 
